 Task: Look for space in Lyudinovo, Russia from 6th June, 2023 to 8th June, 2023 for 2 adults in price range Rs.7000 to Rs.12000. Place can be private room with 1  bedroom having 2 beds and 1 bathroom. Property type can be house, flat, guest house. Amenities needed are: wifi. Booking option can be shelf check-in. Required host language is English.
Action: Mouse moved to (524, 140)
Screenshot: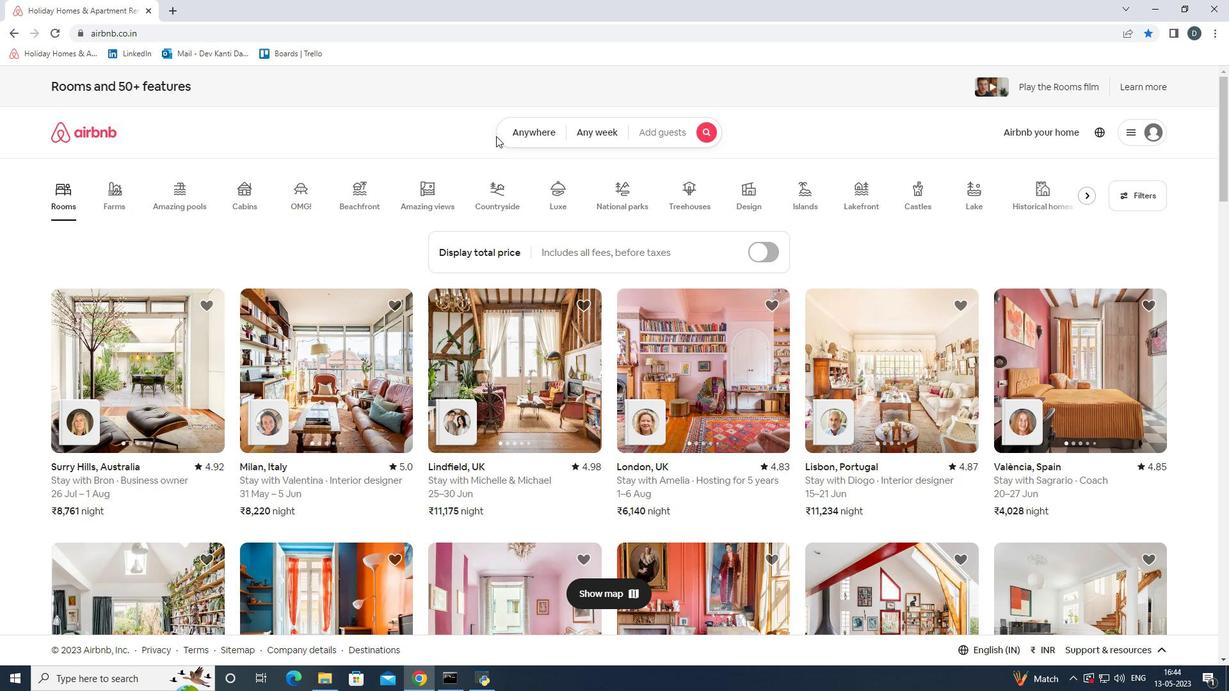 
Action: Mouse pressed left at (524, 140)
Screenshot: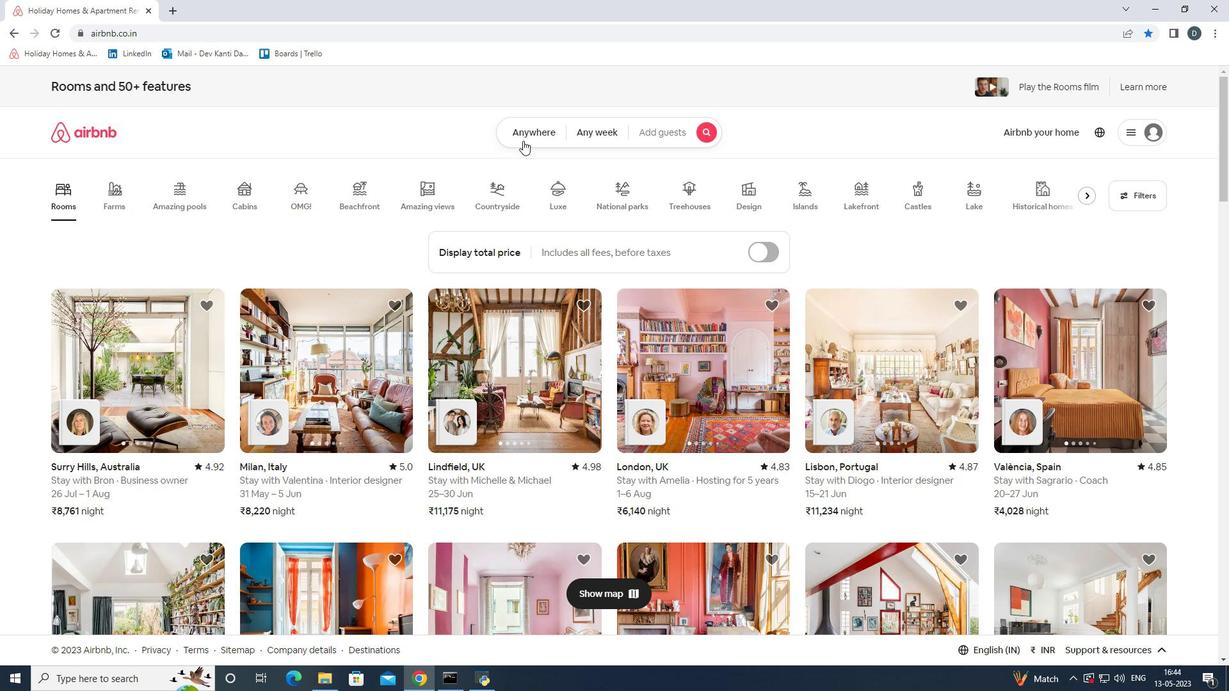 
Action: Mouse moved to (465, 176)
Screenshot: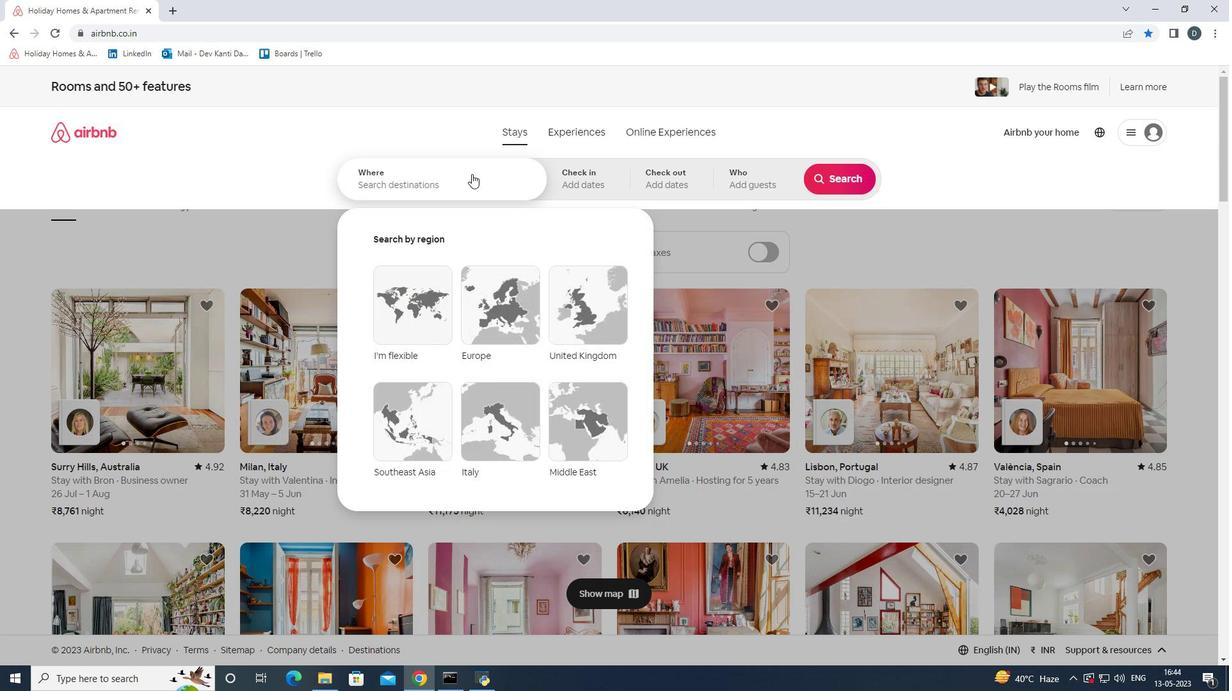 
Action: Mouse pressed left at (465, 176)
Screenshot: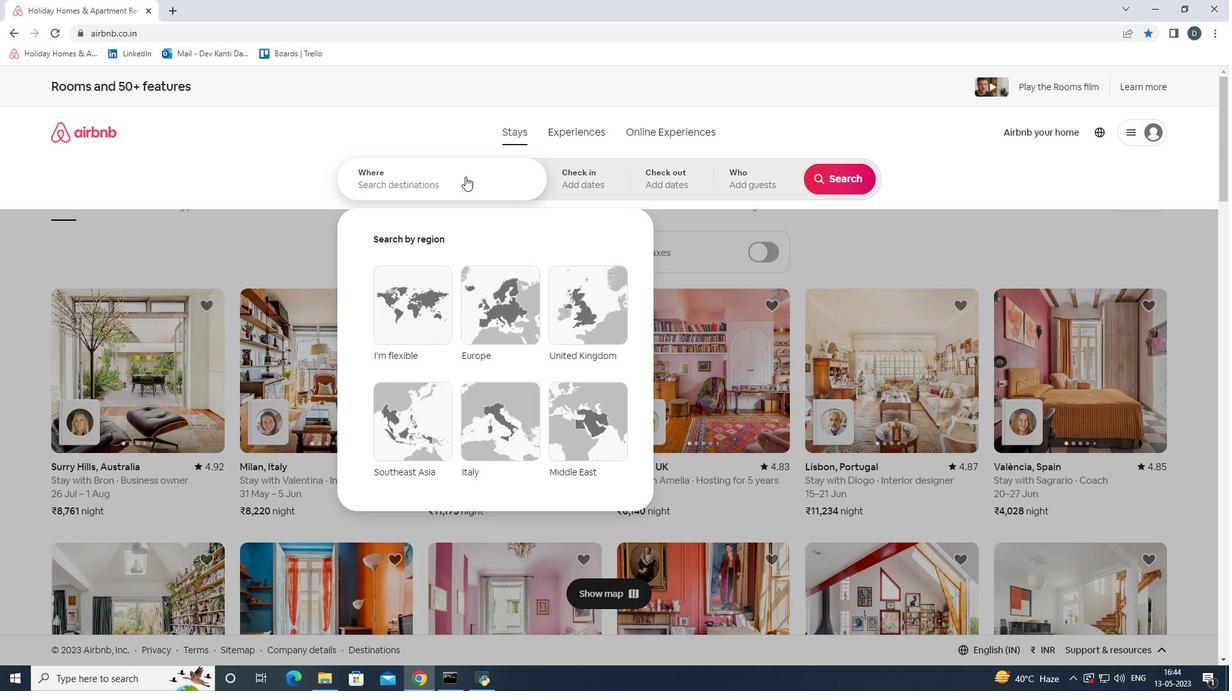 
Action: Key pressed <Key.shift><Key.shift><Key.shift>Lyudinova.<Key.backspace>,<Key.shift>Russia
Screenshot: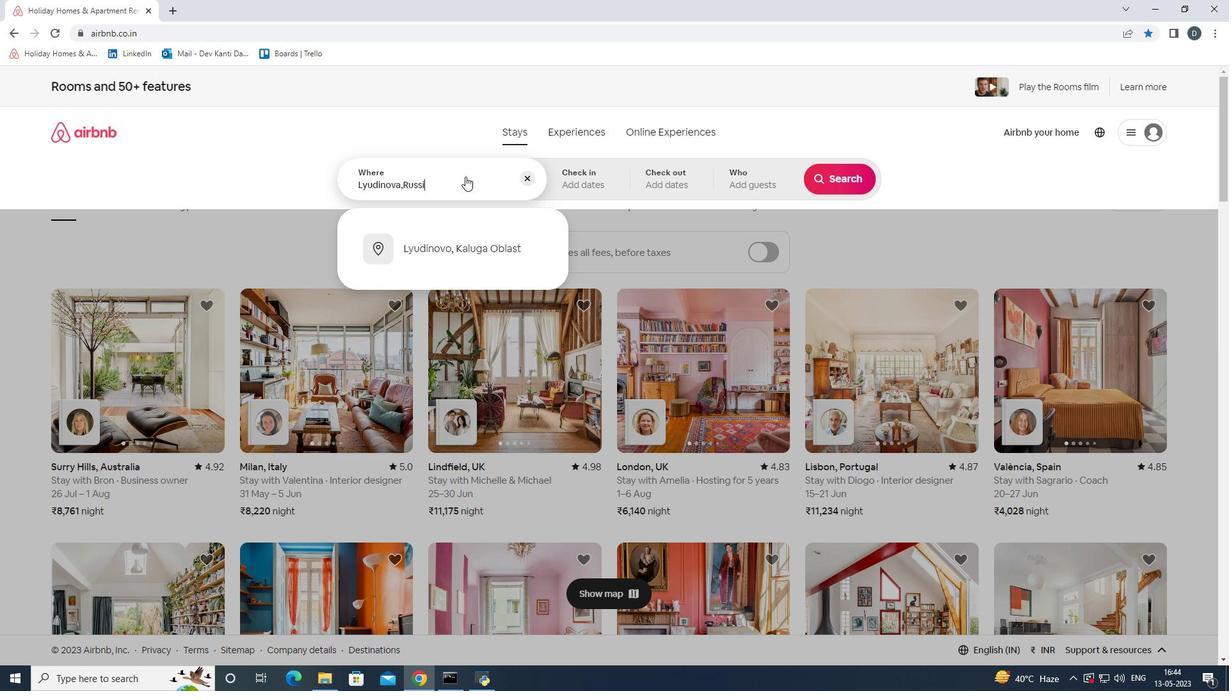 
Action: Mouse moved to (585, 181)
Screenshot: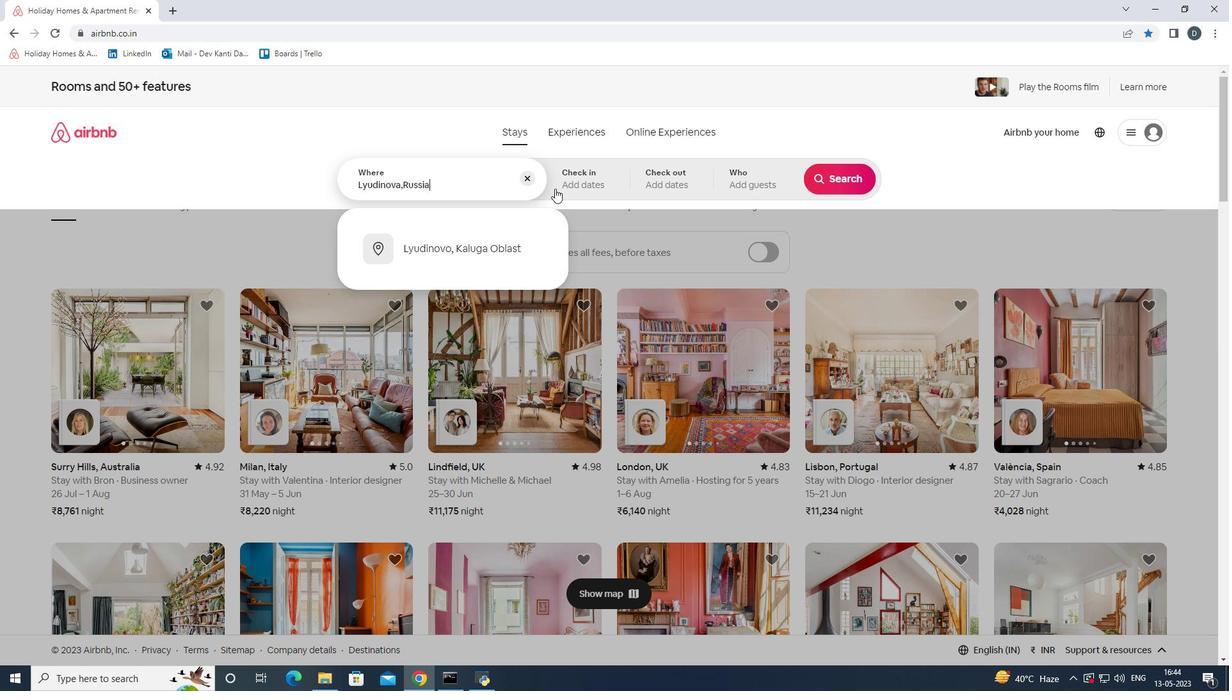 
Action: Mouse pressed left at (585, 181)
Screenshot: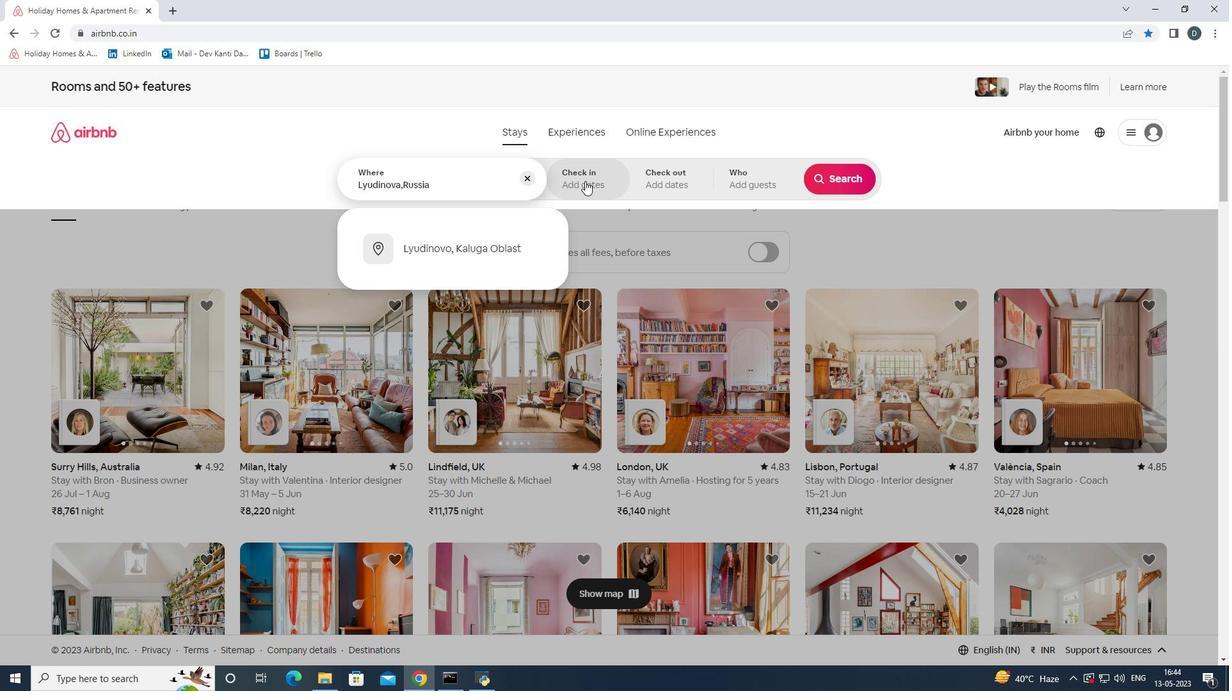
Action: Mouse moved to (712, 367)
Screenshot: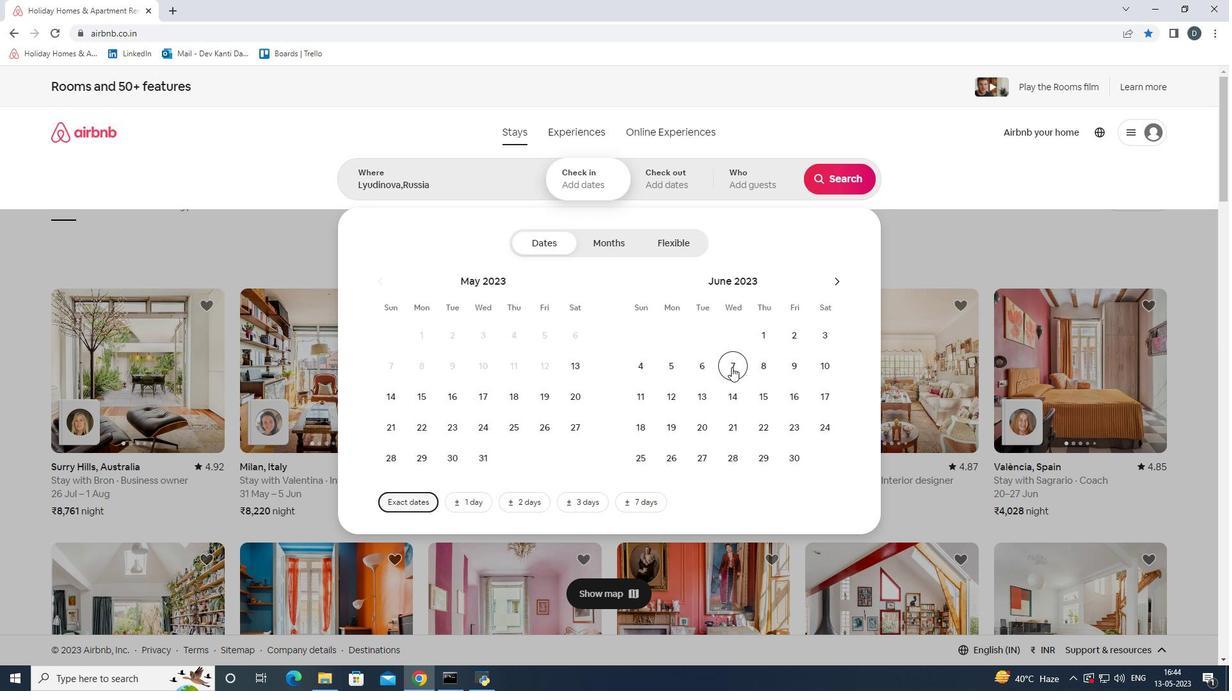 
Action: Mouse pressed left at (712, 367)
Screenshot: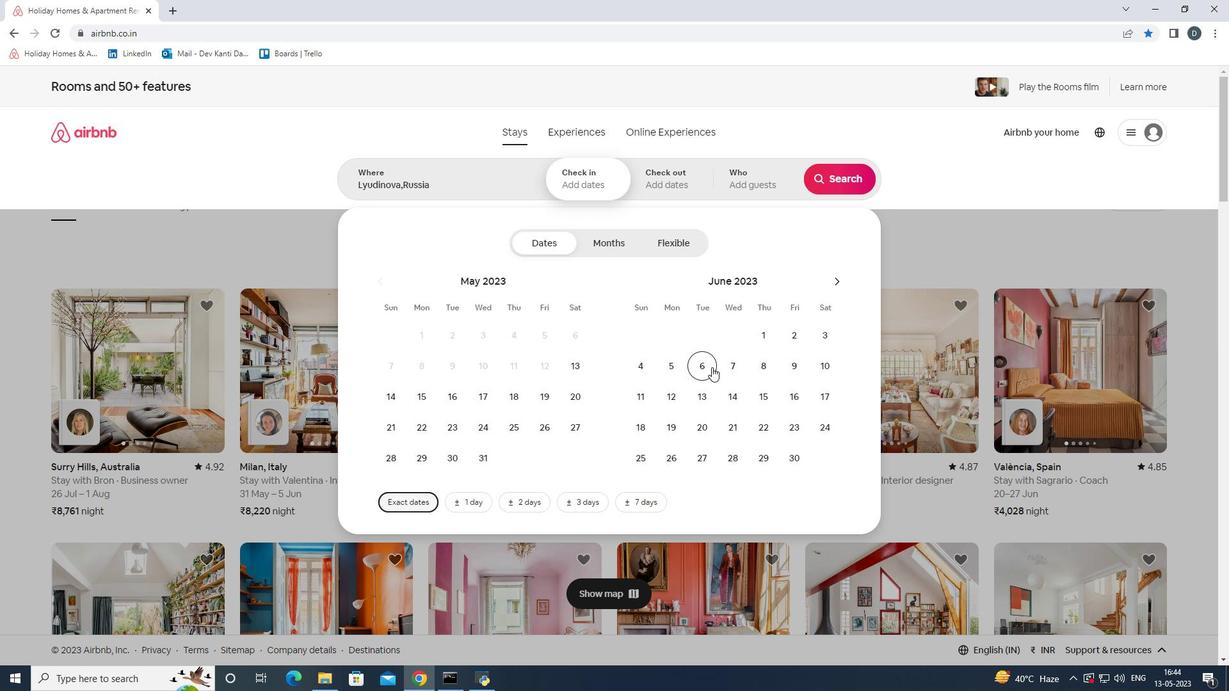 
Action: Mouse moved to (759, 368)
Screenshot: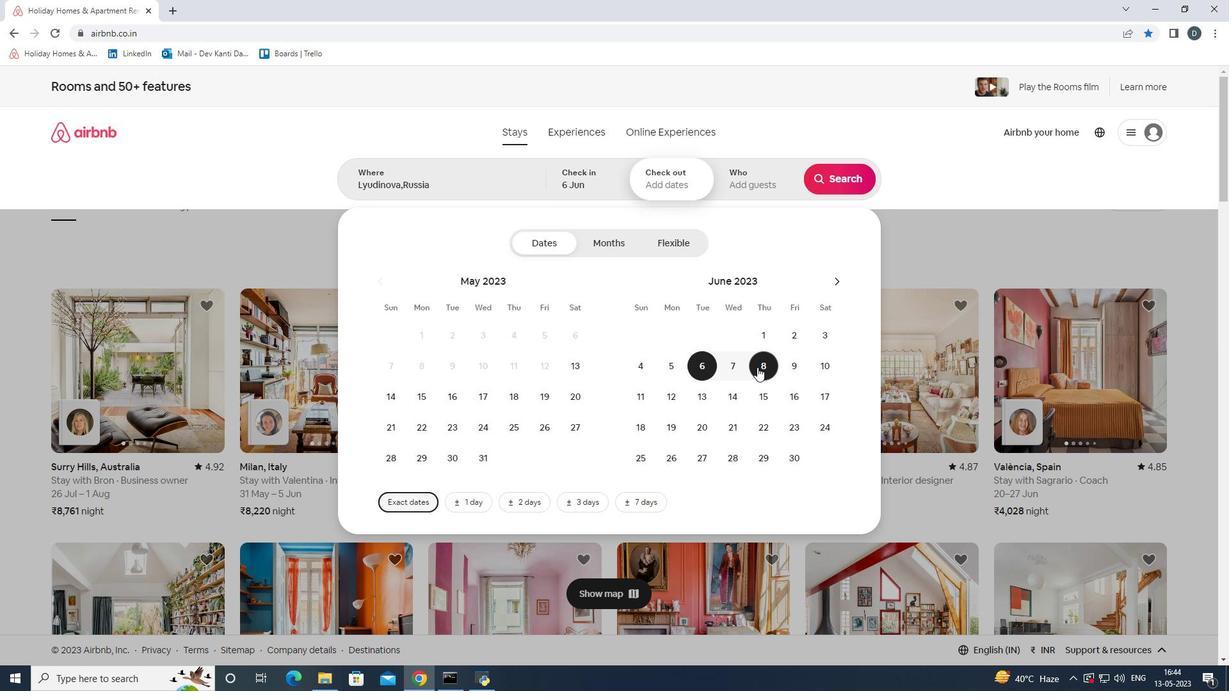 
Action: Mouse pressed left at (759, 368)
Screenshot: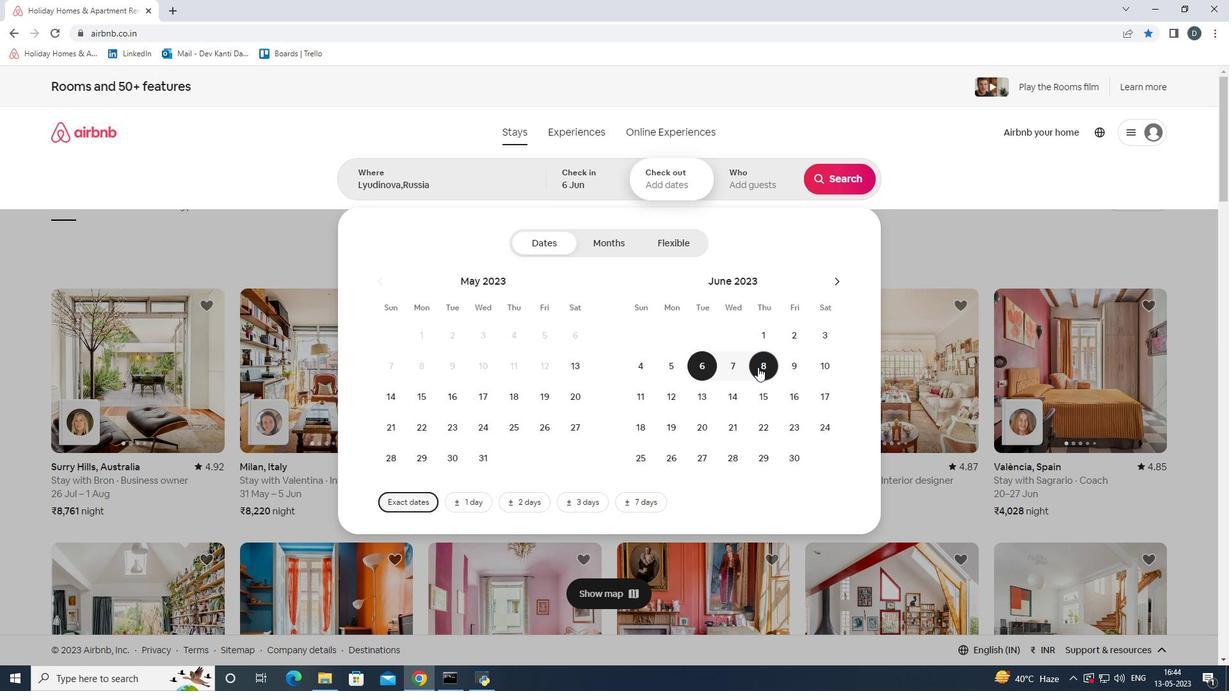 
Action: Mouse moved to (753, 179)
Screenshot: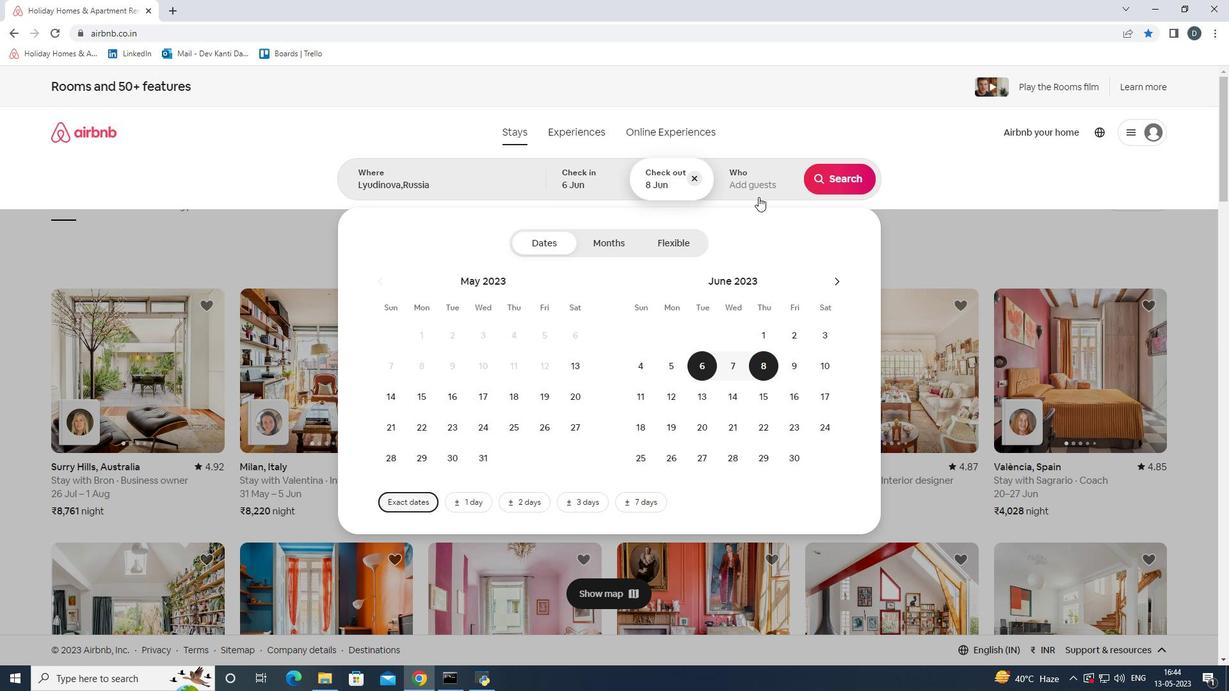 
Action: Mouse pressed left at (753, 179)
Screenshot: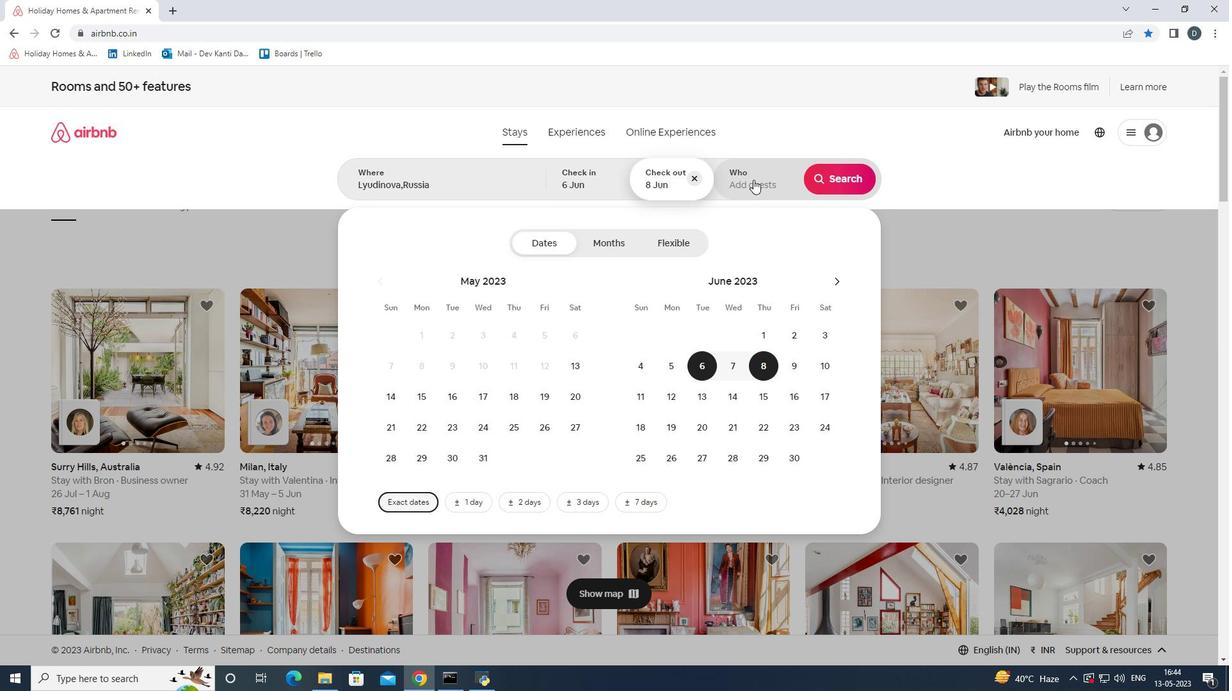 
Action: Mouse moved to (844, 244)
Screenshot: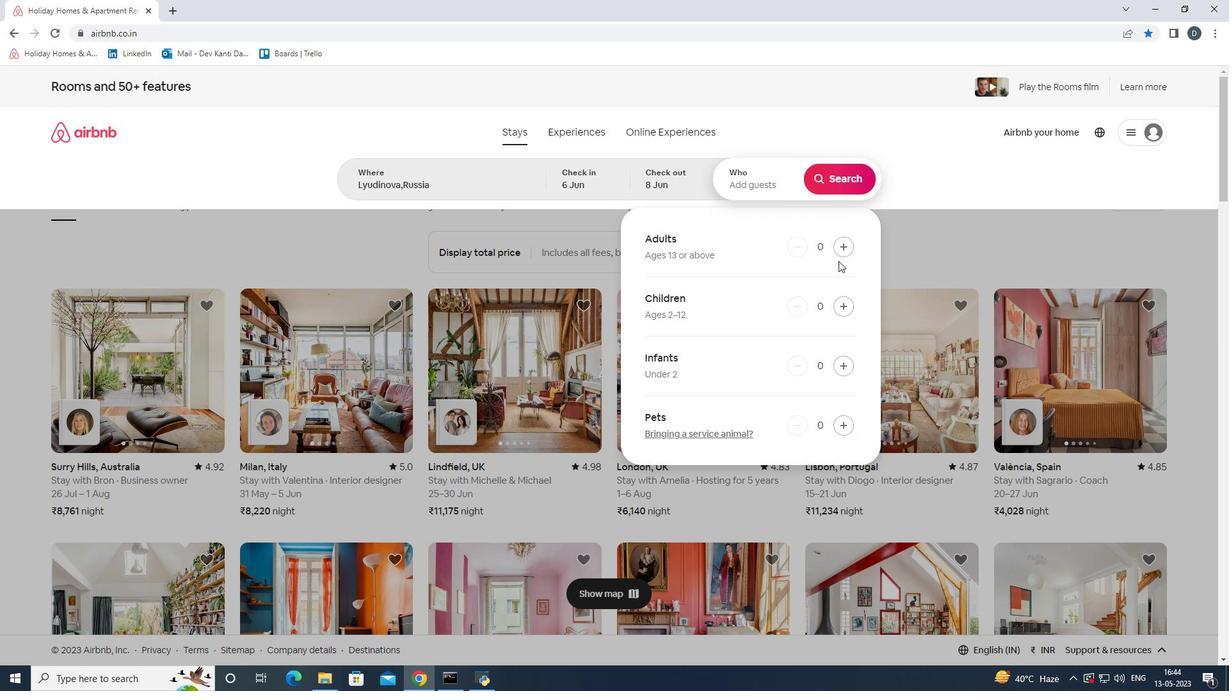 
Action: Mouse pressed left at (844, 244)
Screenshot: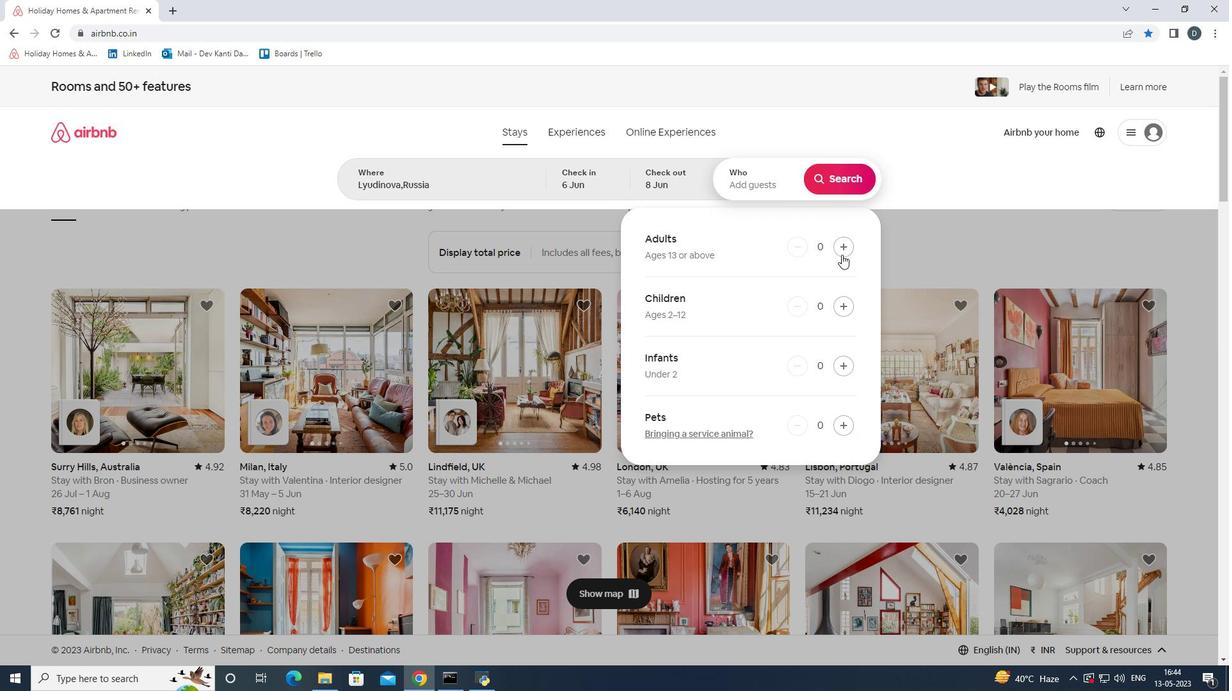 
Action: Mouse pressed left at (844, 244)
Screenshot: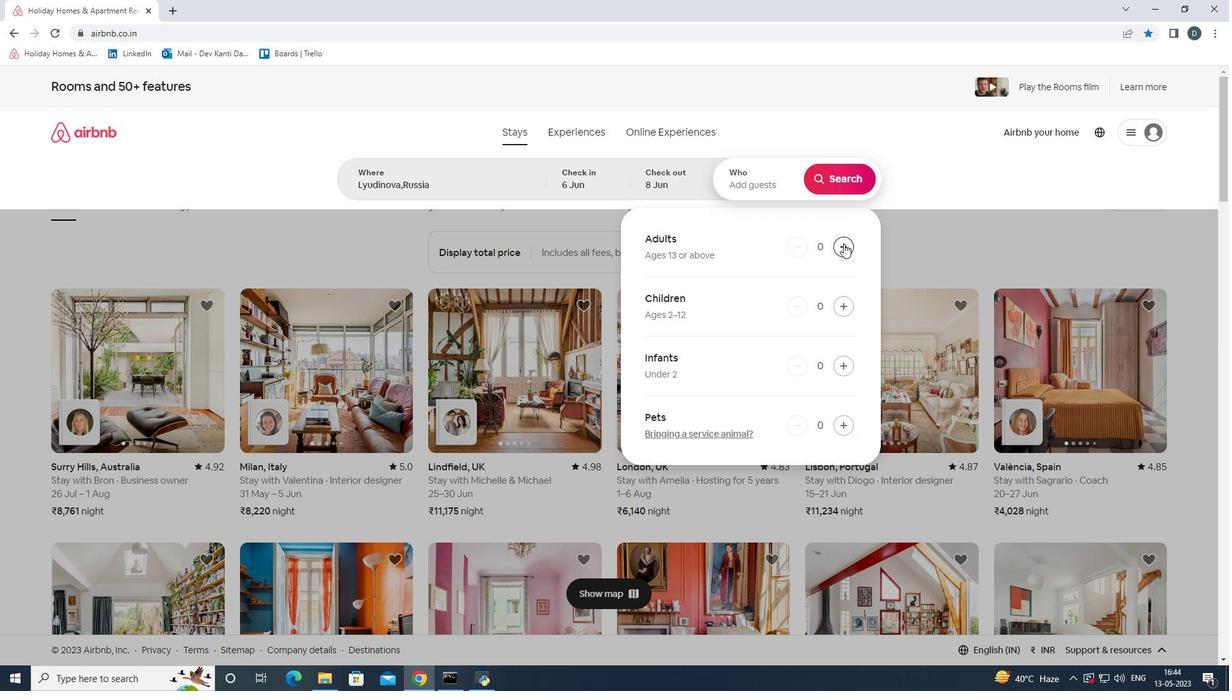
Action: Mouse moved to (849, 188)
Screenshot: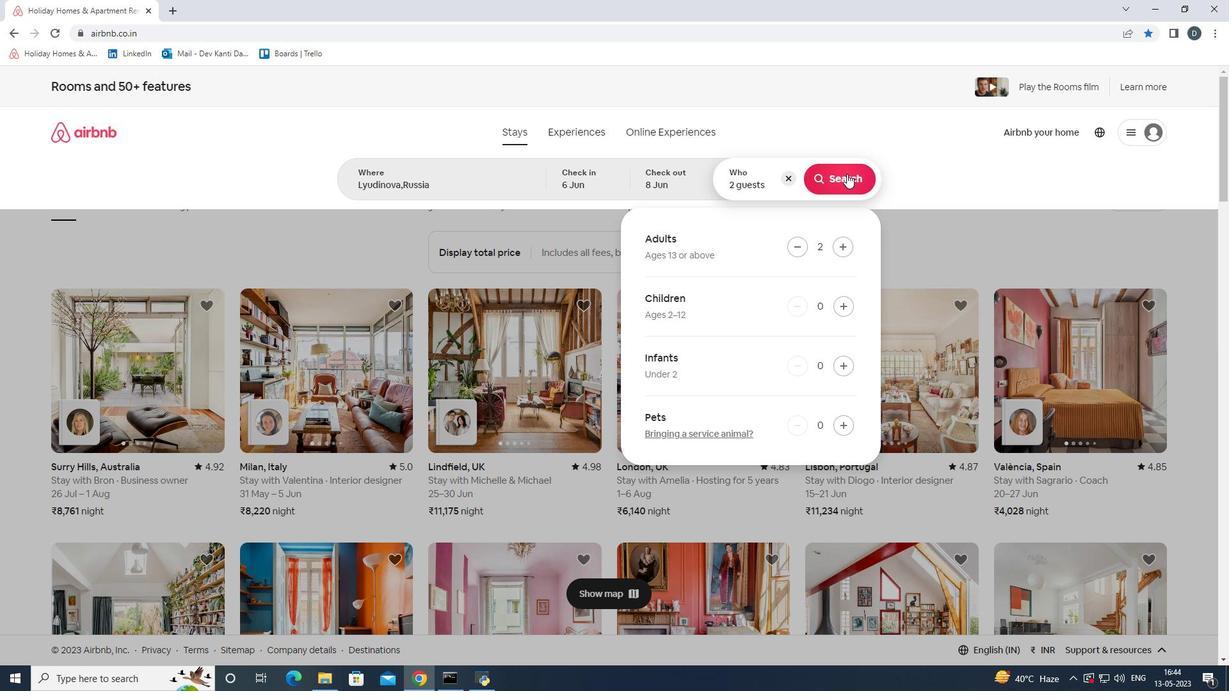 
Action: Mouse pressed left at (849, 188)
Screenshot: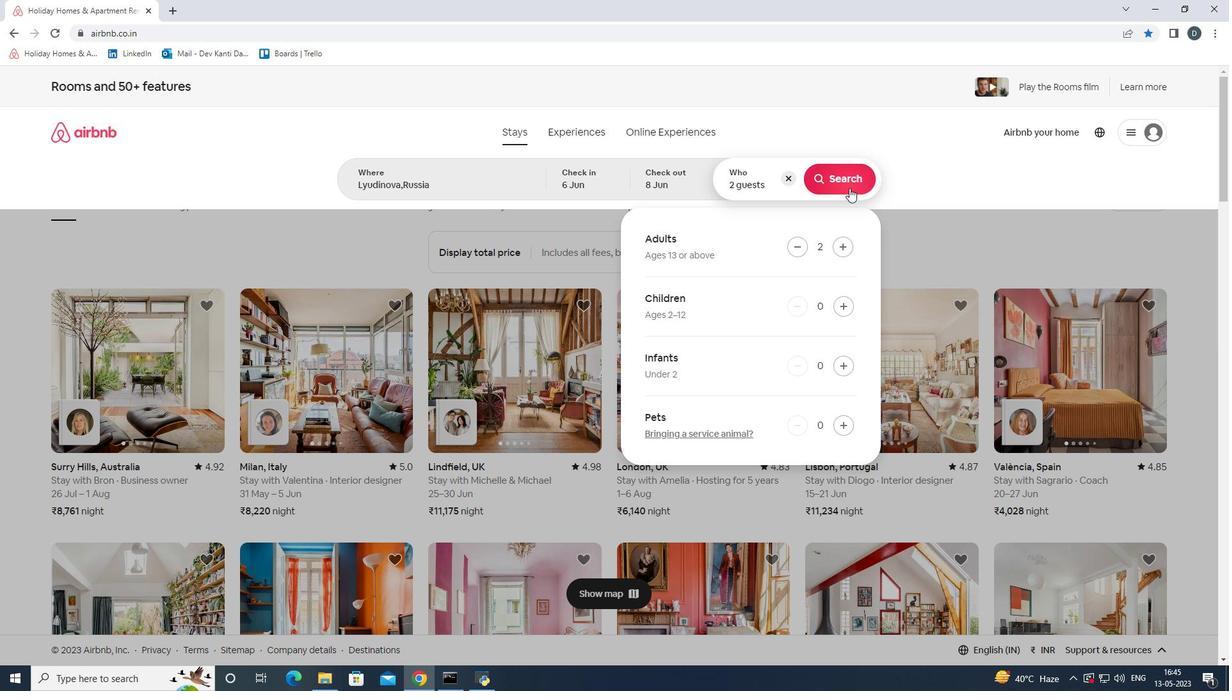 
Action: Mouse moved to (1184, 142)
Screenshot: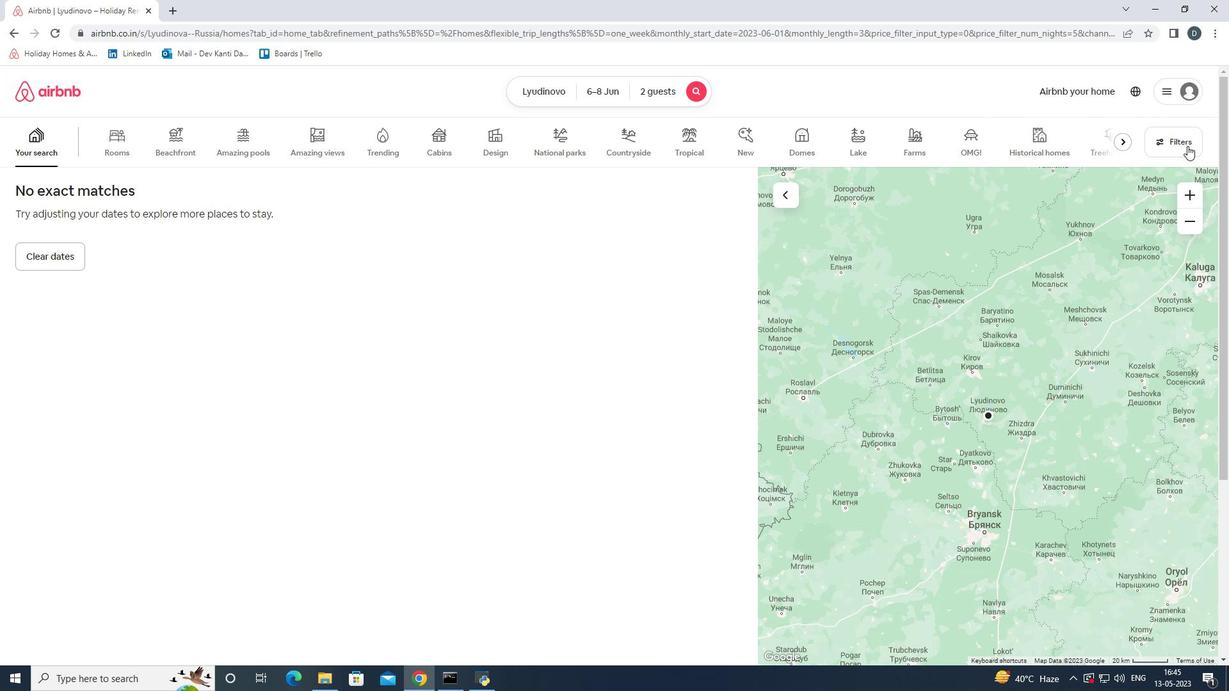 
Action: Mouse pressed left at (1184, 142)
Screenshot: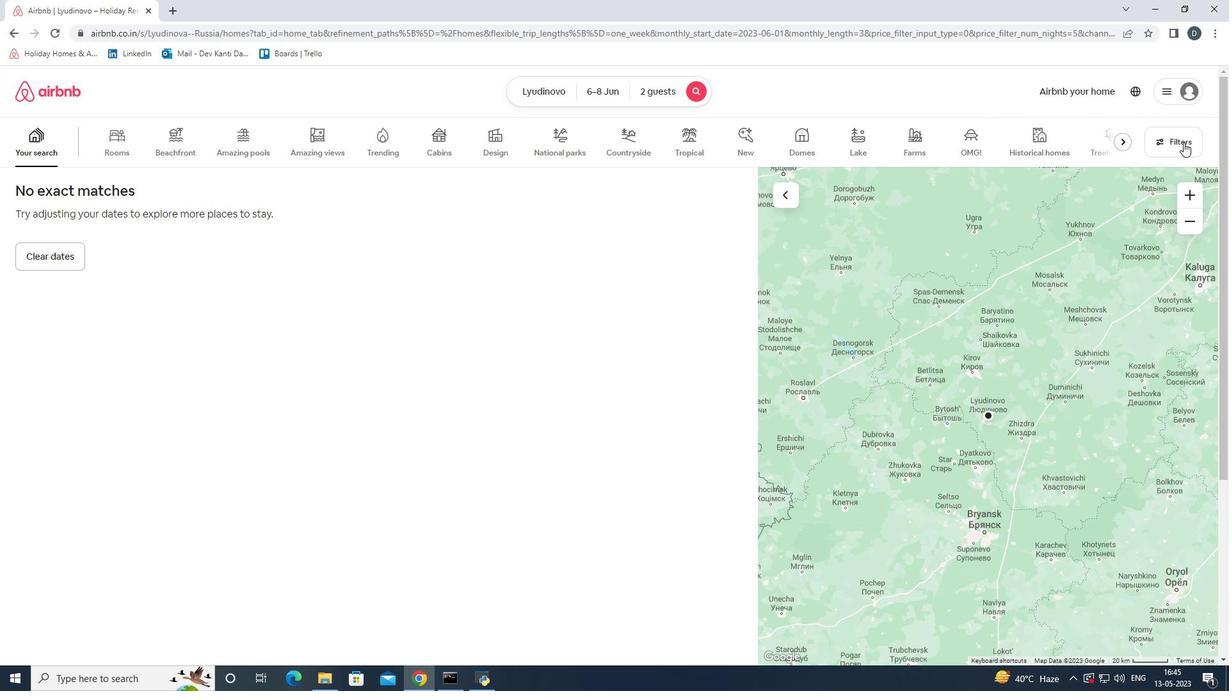 
Action: Mouse moved to (454, 222)
Screenshot: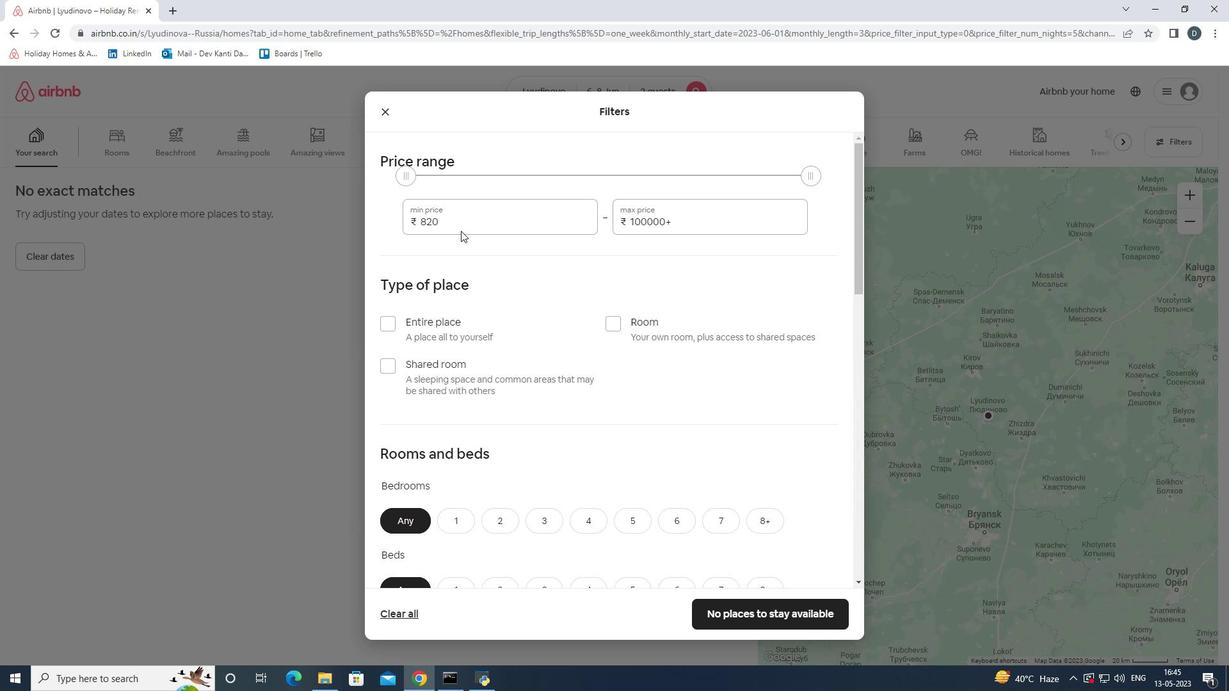 
Action: Mouse pressed left at (454, 222)
Screenshot: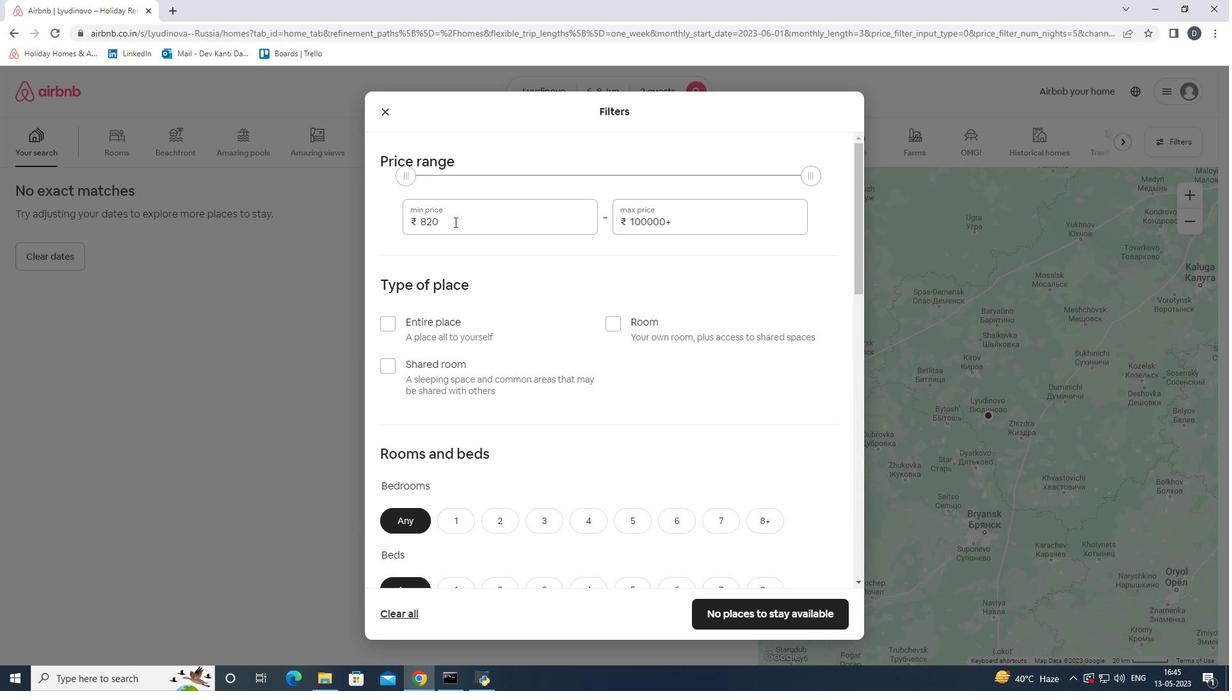 
Action: Mouse moved to (390, 219)
Screenshot: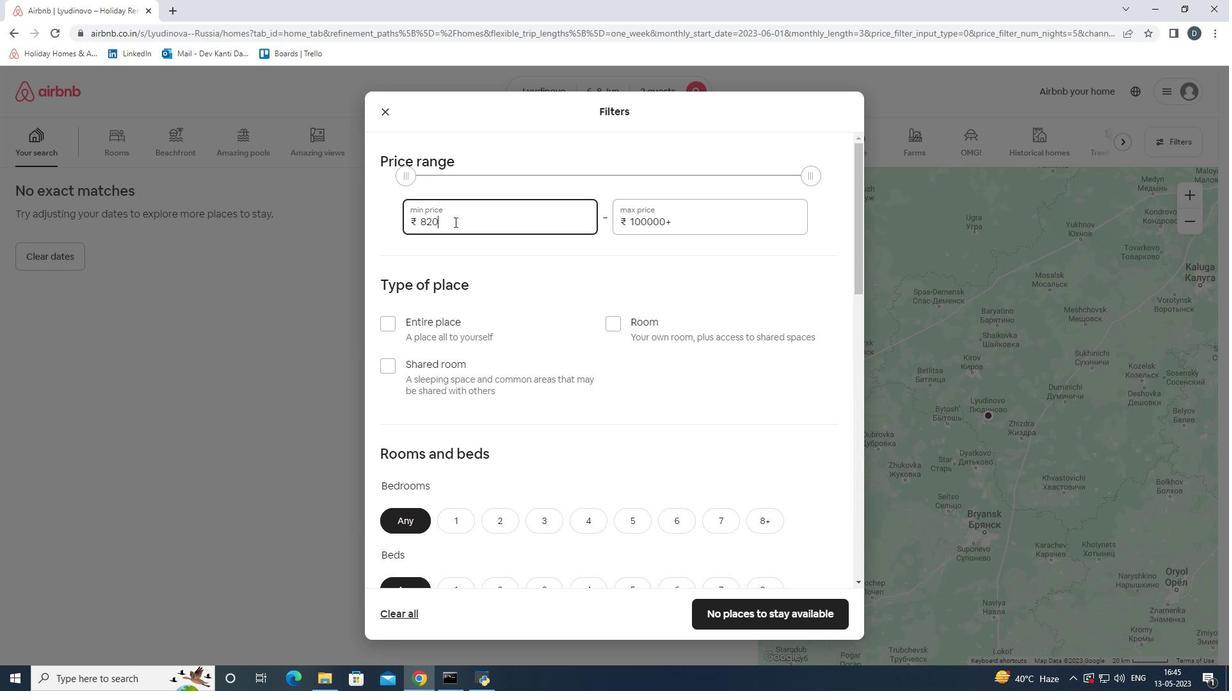 
Action: Key pressed 7000
Screenshot: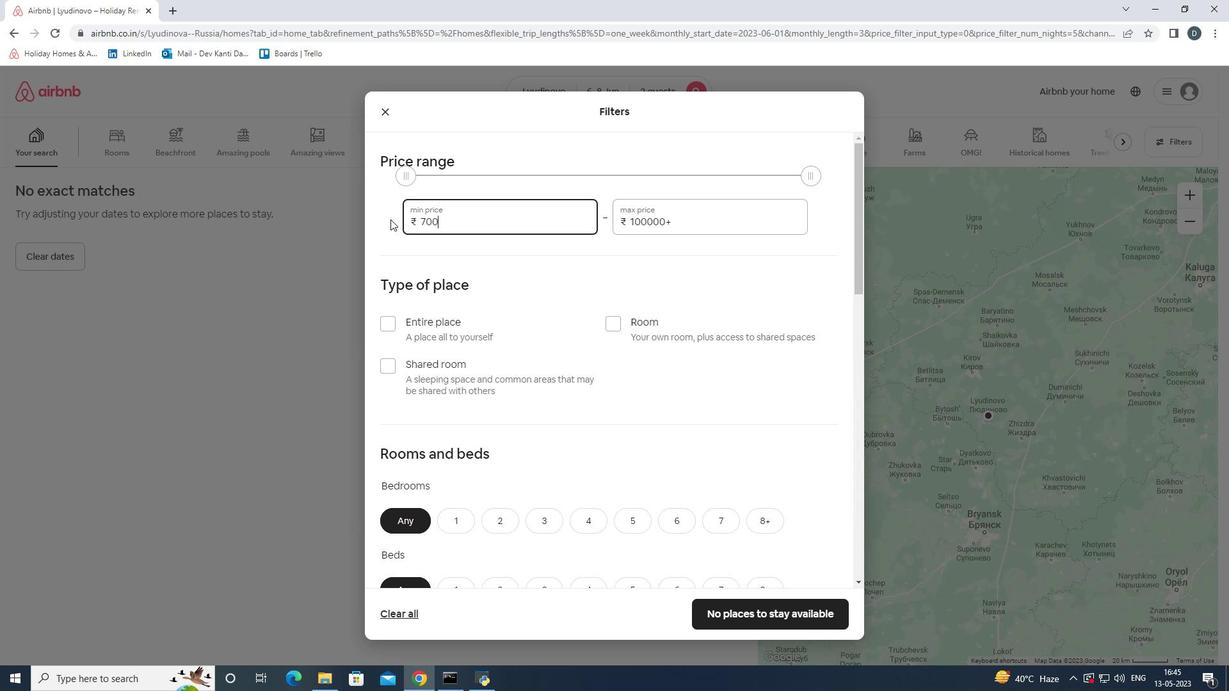 
Action: Mouse moved to (684, 216)
Screenshot: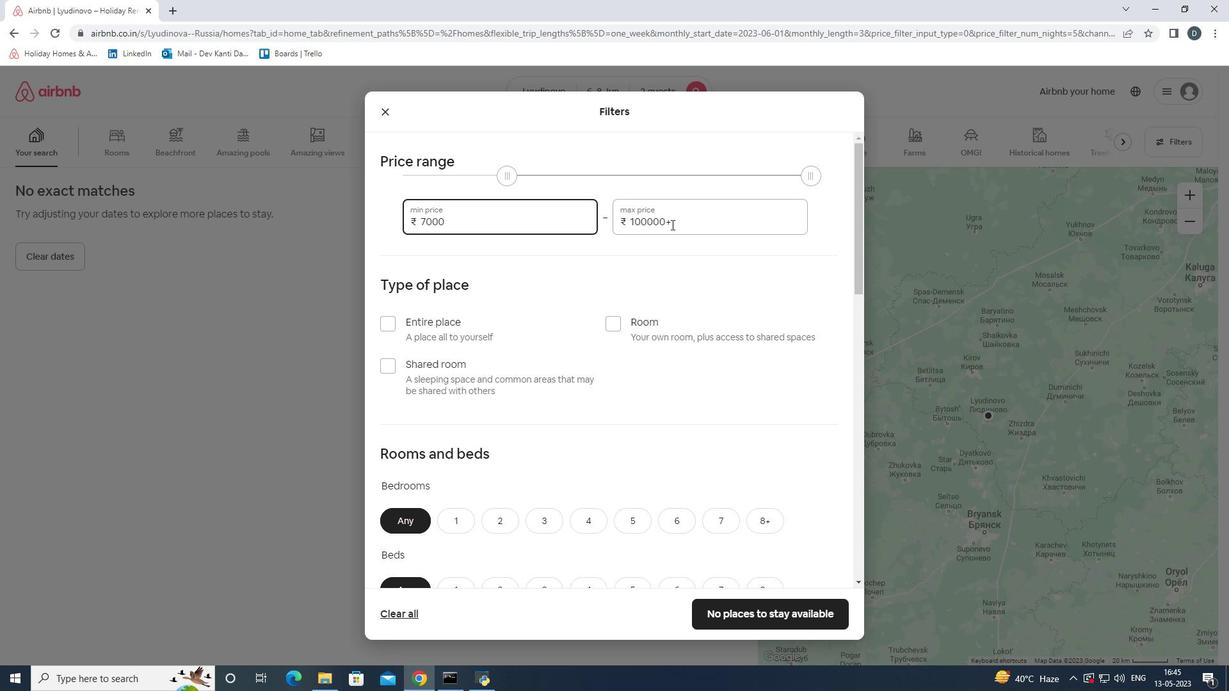 
Action: Mouse pressed left at (684, 216)
Screenshot: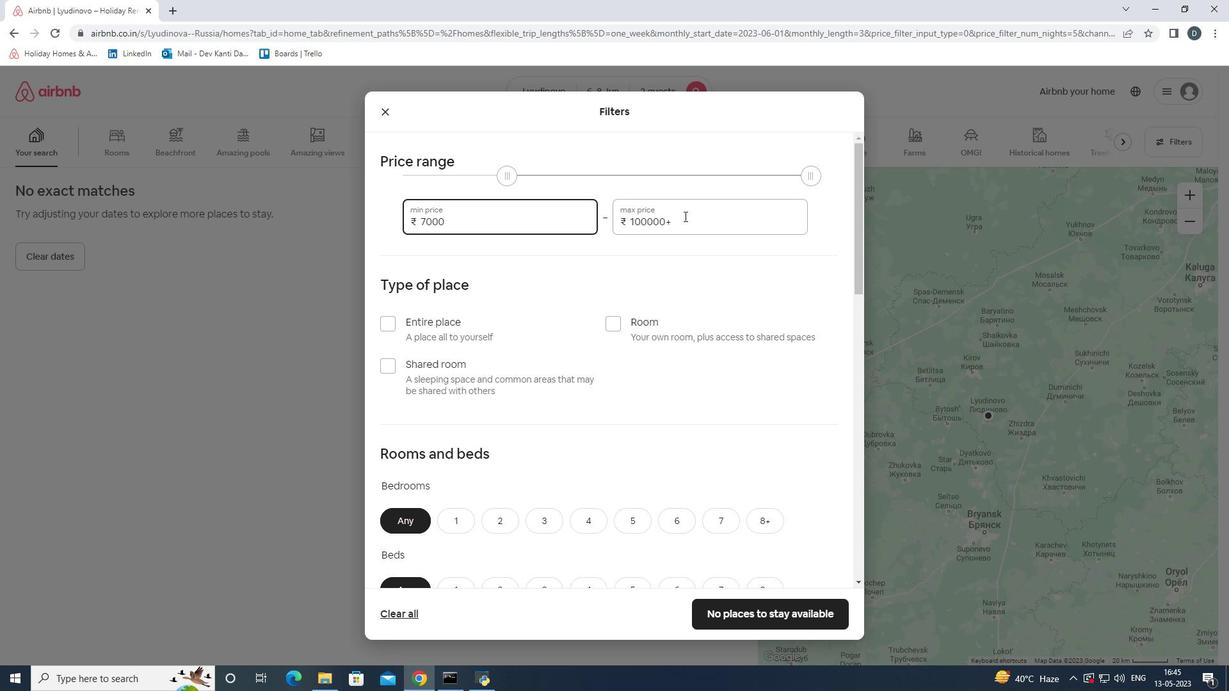 
Action: Mouse moved to (608, 223)
Screenshot: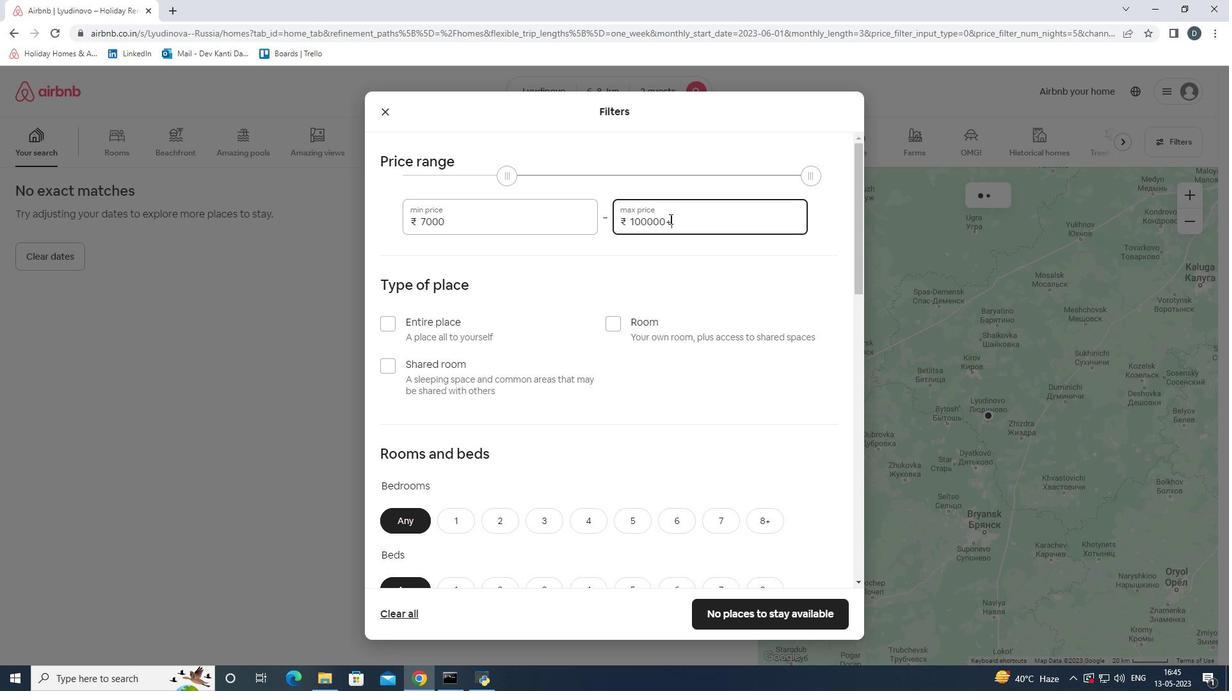 
Action: Key pressed 12000
Screenshot: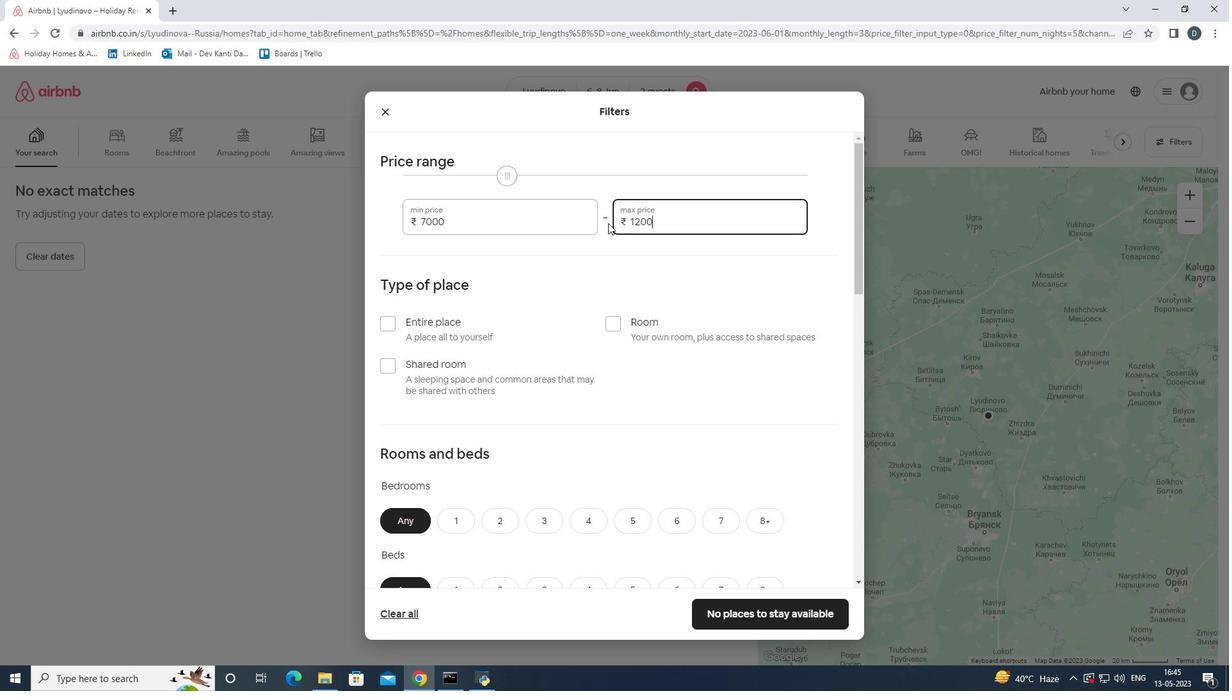 
Action: Mouse moved to (514, 350)
Screenshot: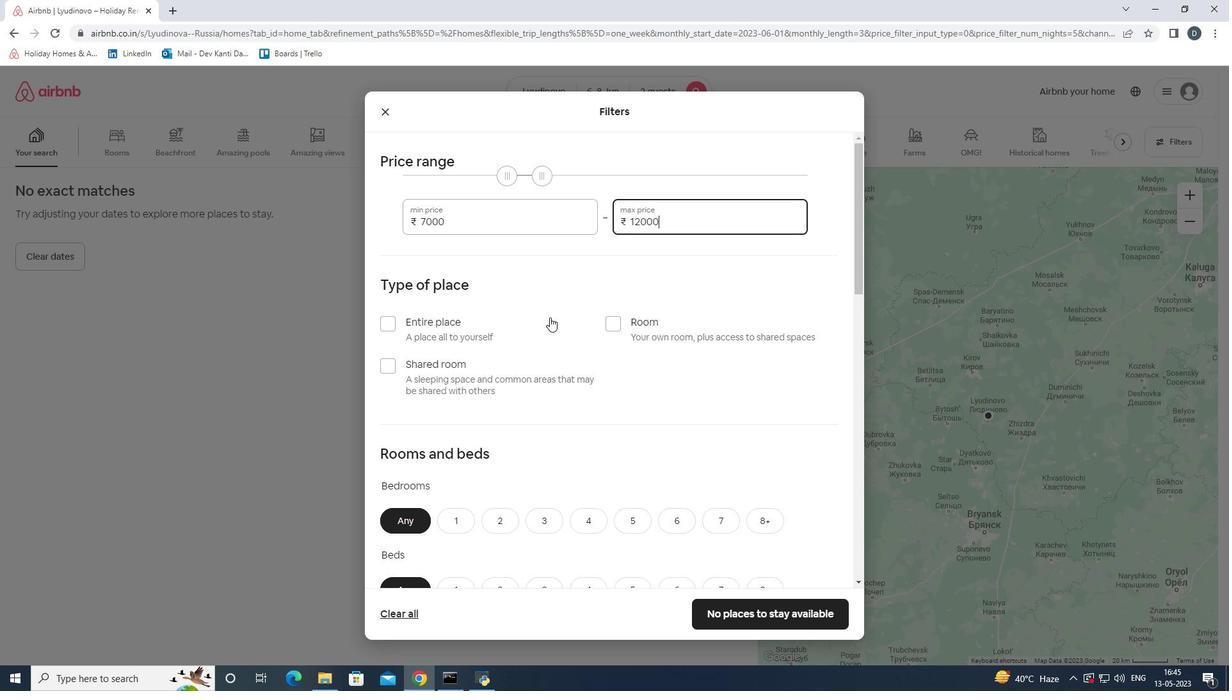 
Action: Mouse scrolled (514, 349) with delta (0, 0)
Screenshot: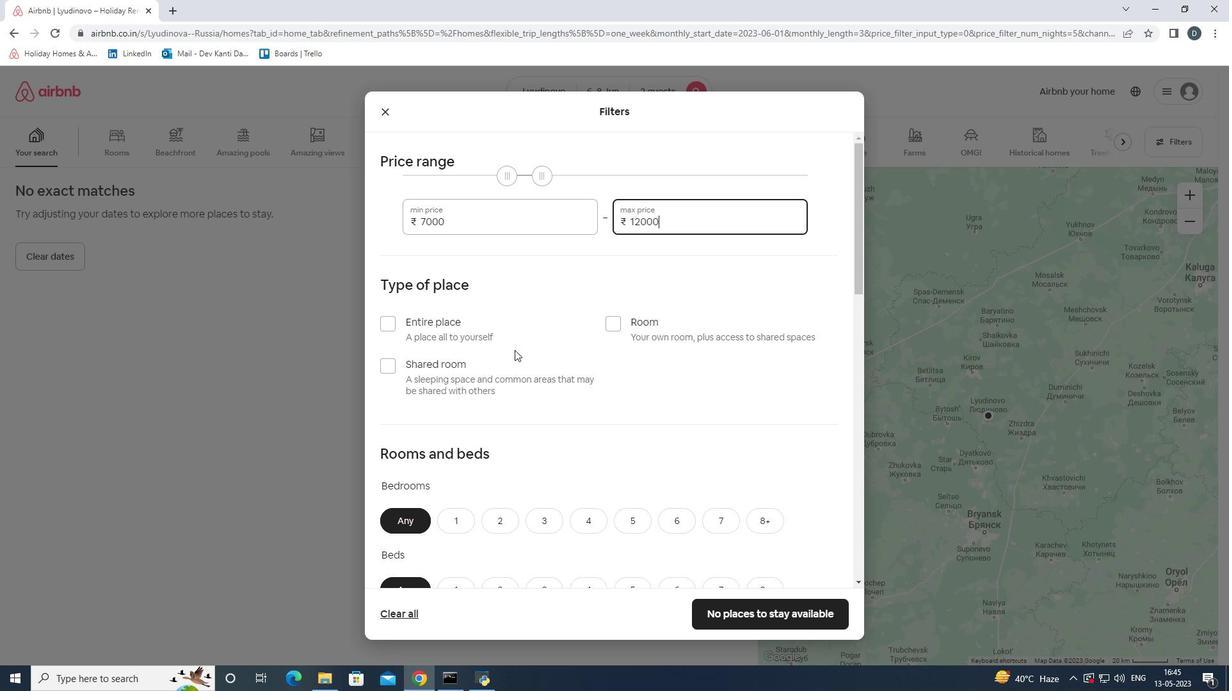 
Action: Mouse scrolled (514, 349) with delta (0, 0)
Screenshot: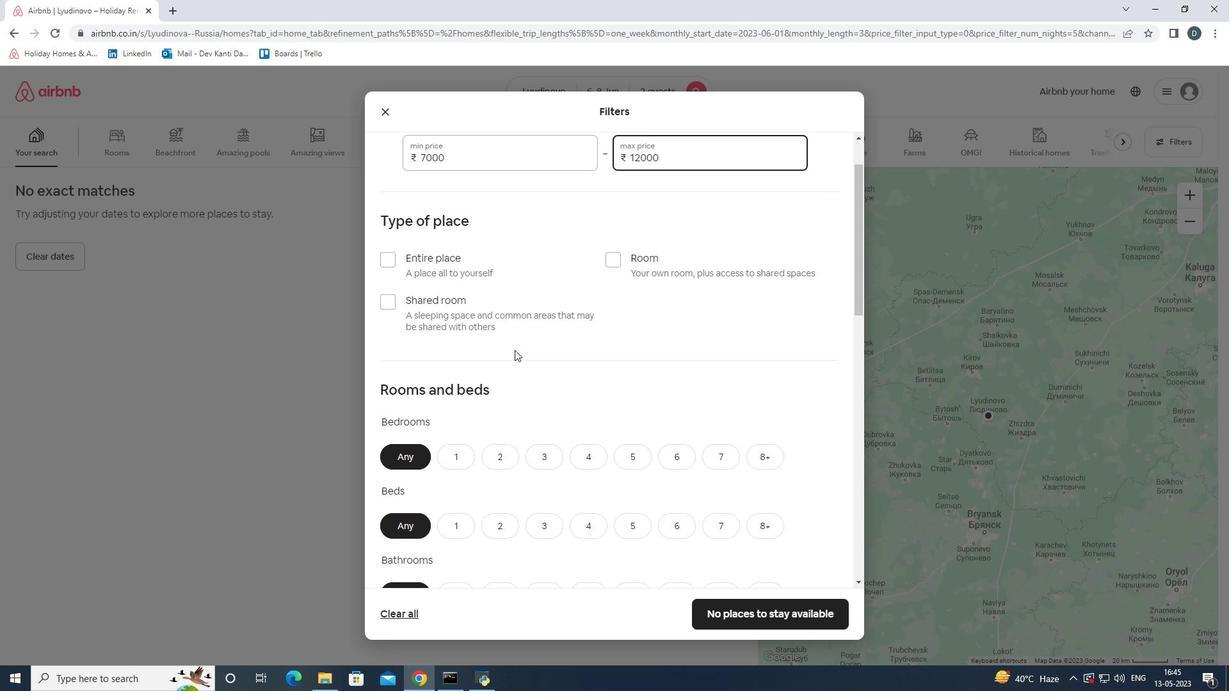 
Action: Mouse scrolled (514, 349) with delta (0, 0)
Screenshot: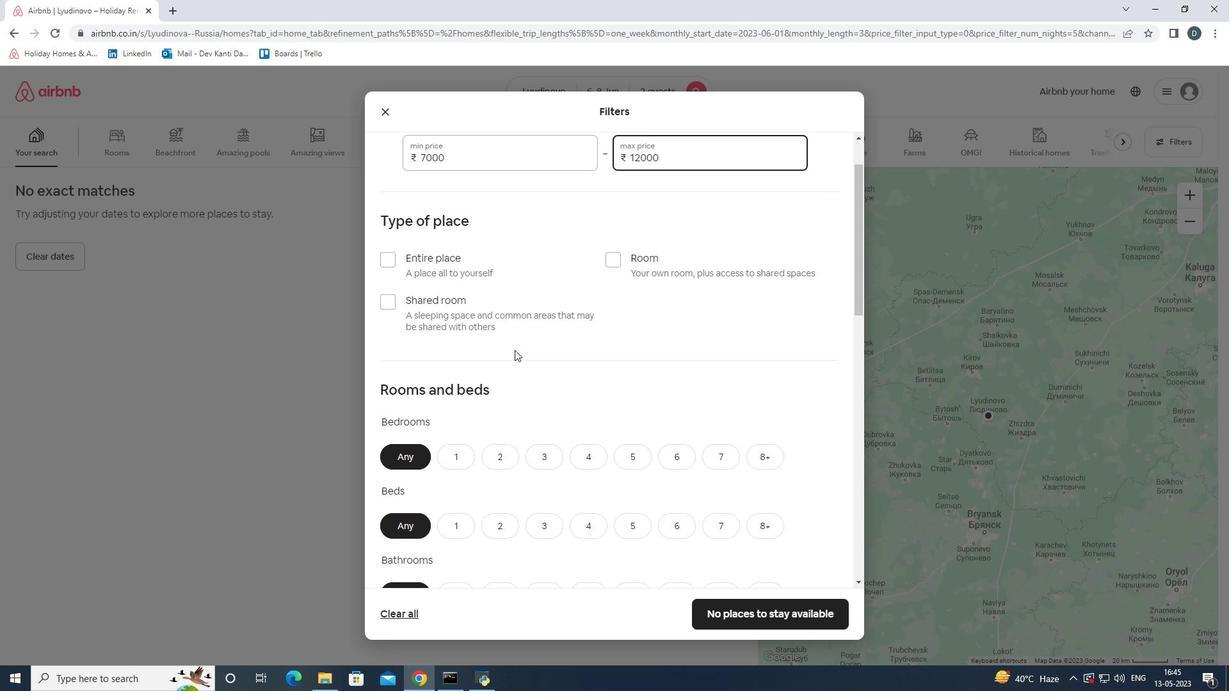 
Action: Mouse moved to (461, 338)
Screenshot: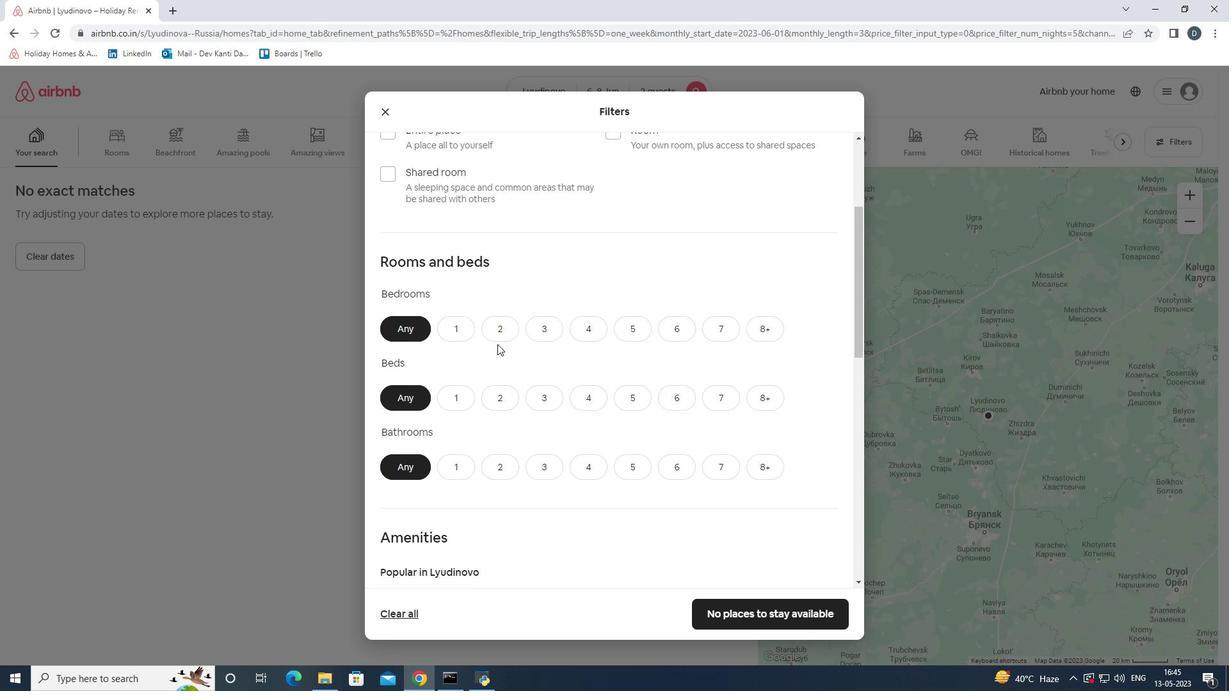 
Action: Mouse pressed left at (461, 338)
Screenshot: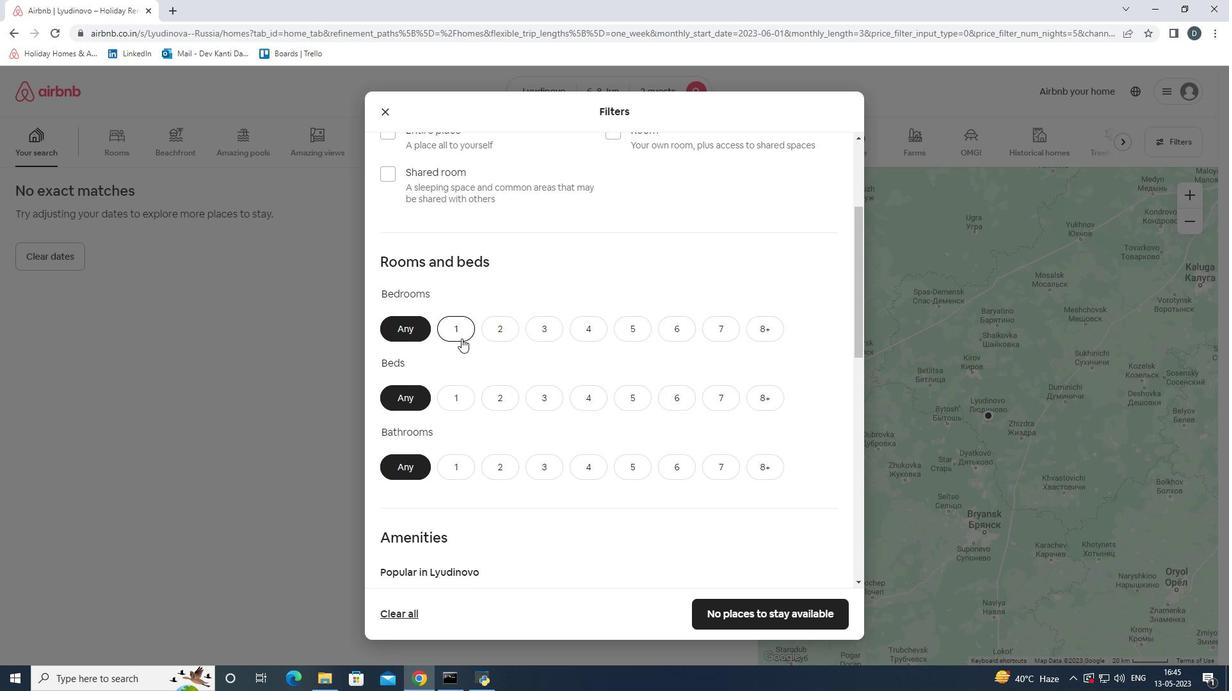 
Action: Mouse moved to (502, 404)
Screenshot: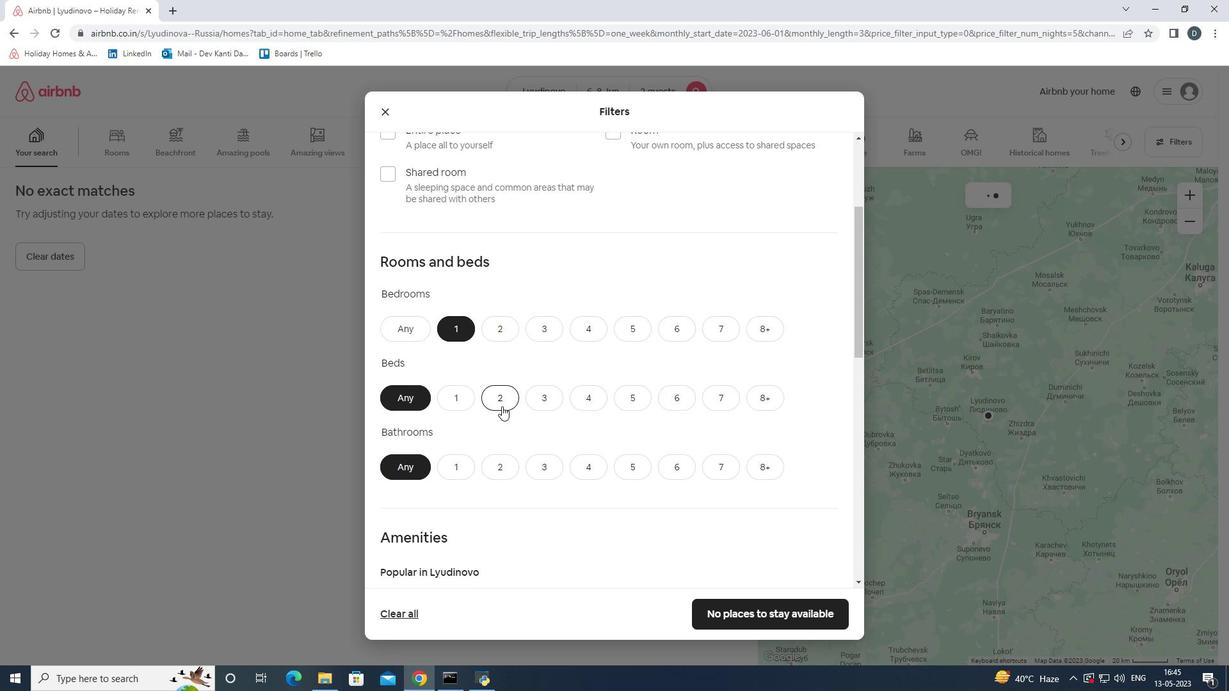 
Action: Mouse pressed left at (502, 404)
Screenshot: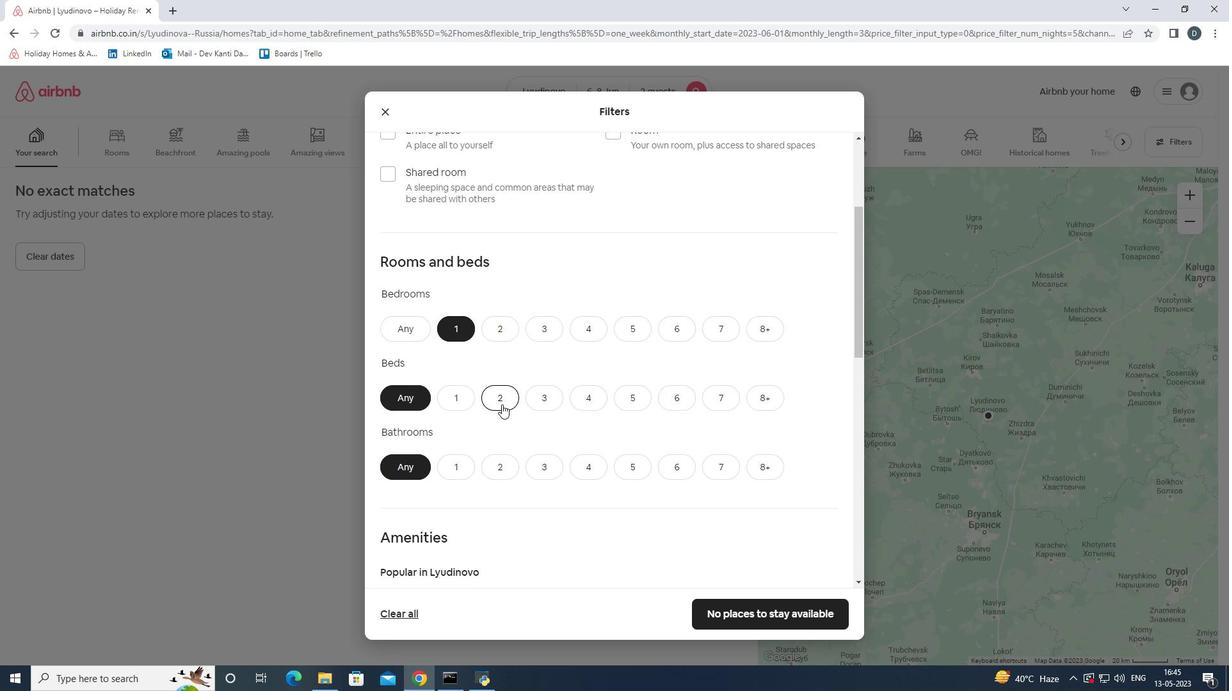 
Action: Mouse moved to (447, 468)
Screenshot: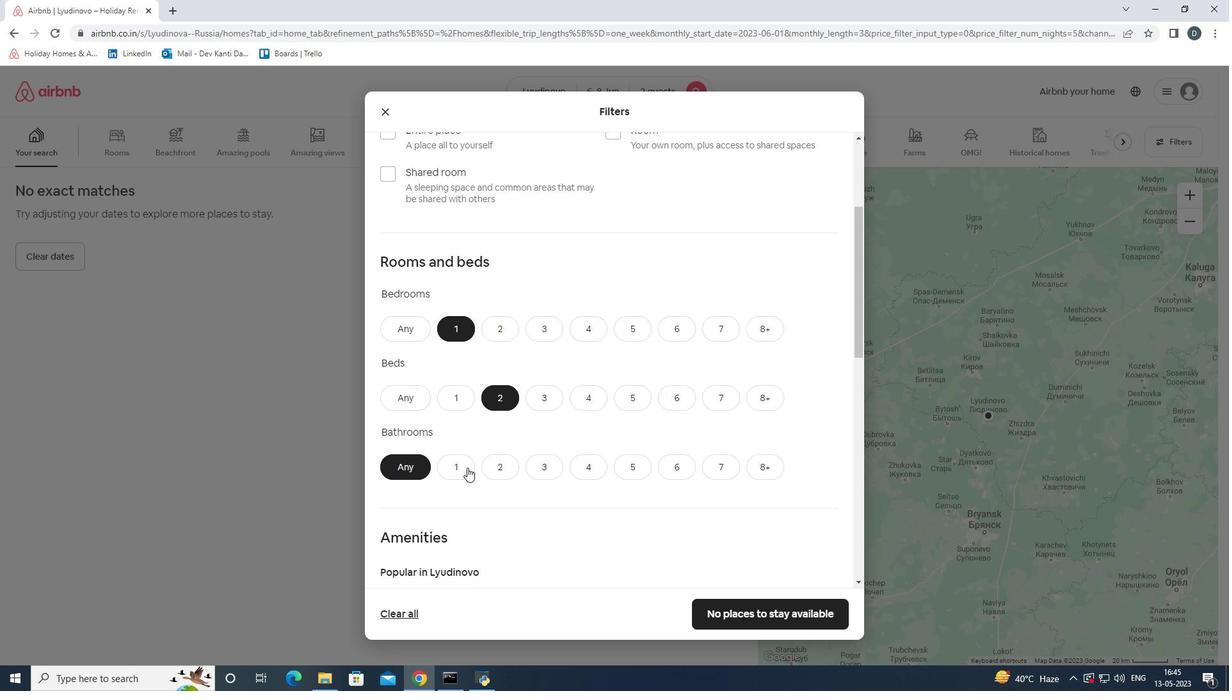 
Action: Mouse pressed left at (447, 468)
Screenshot: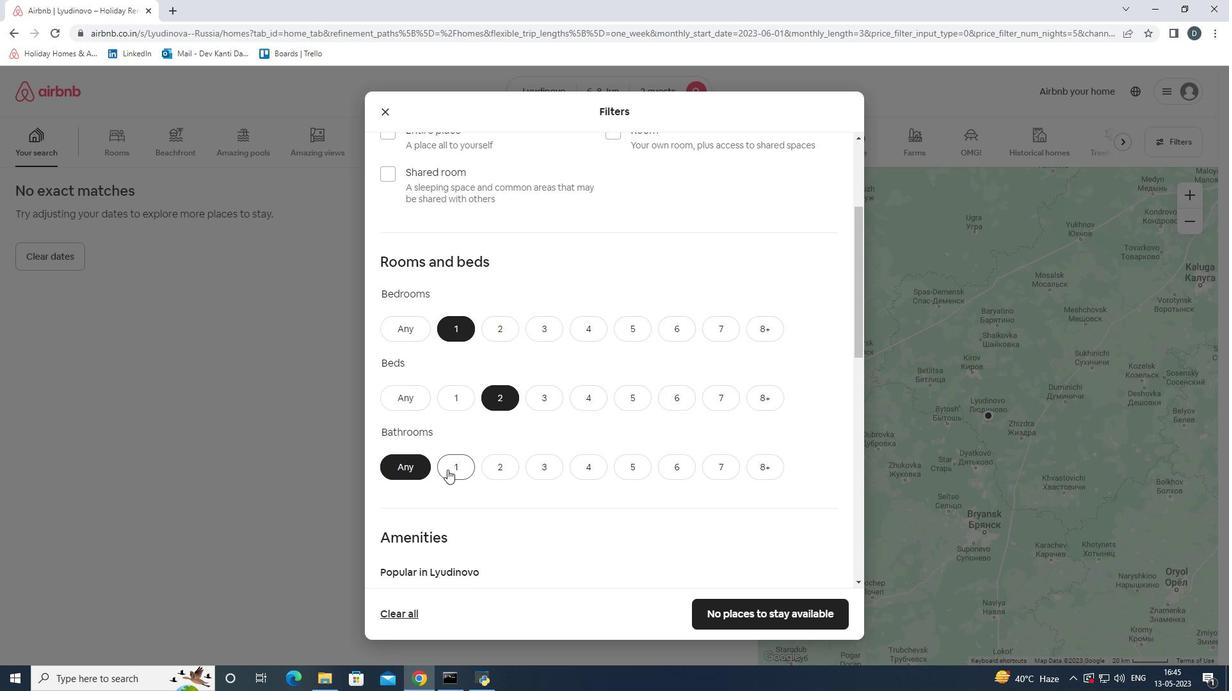 
Action: Mouse moved to (583, 412)
Screenshot: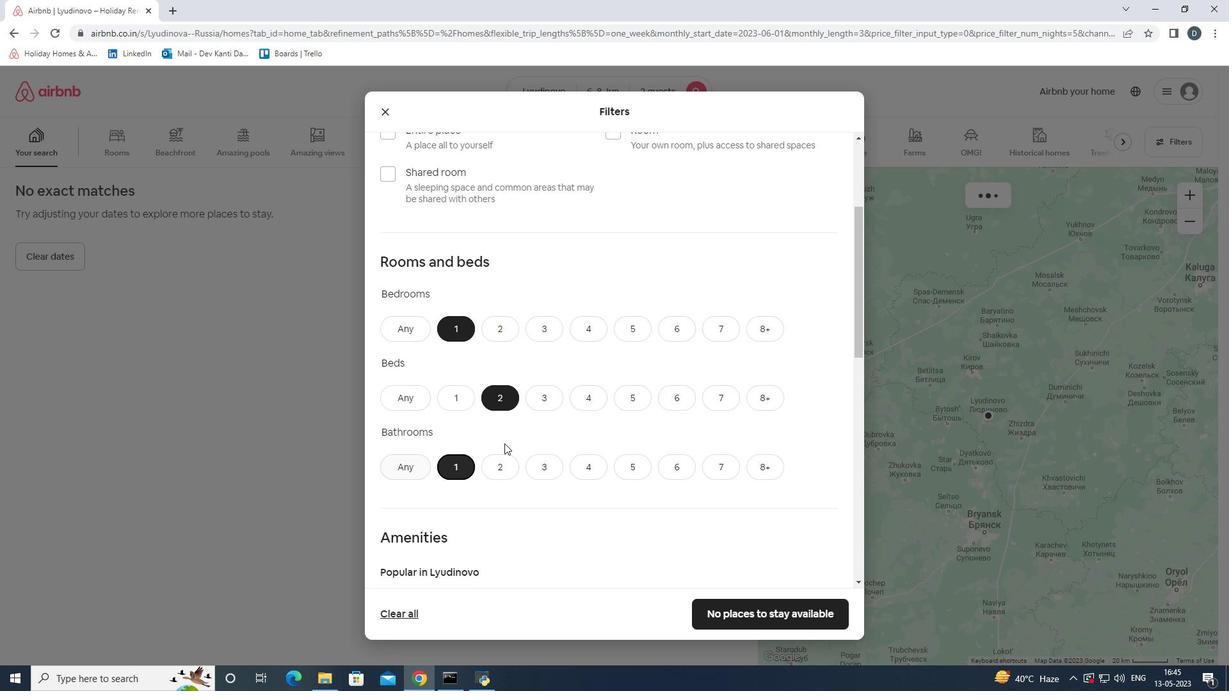 
Action: Mouse scrolled (583, 411) with delta (0, 0)
Screenshot: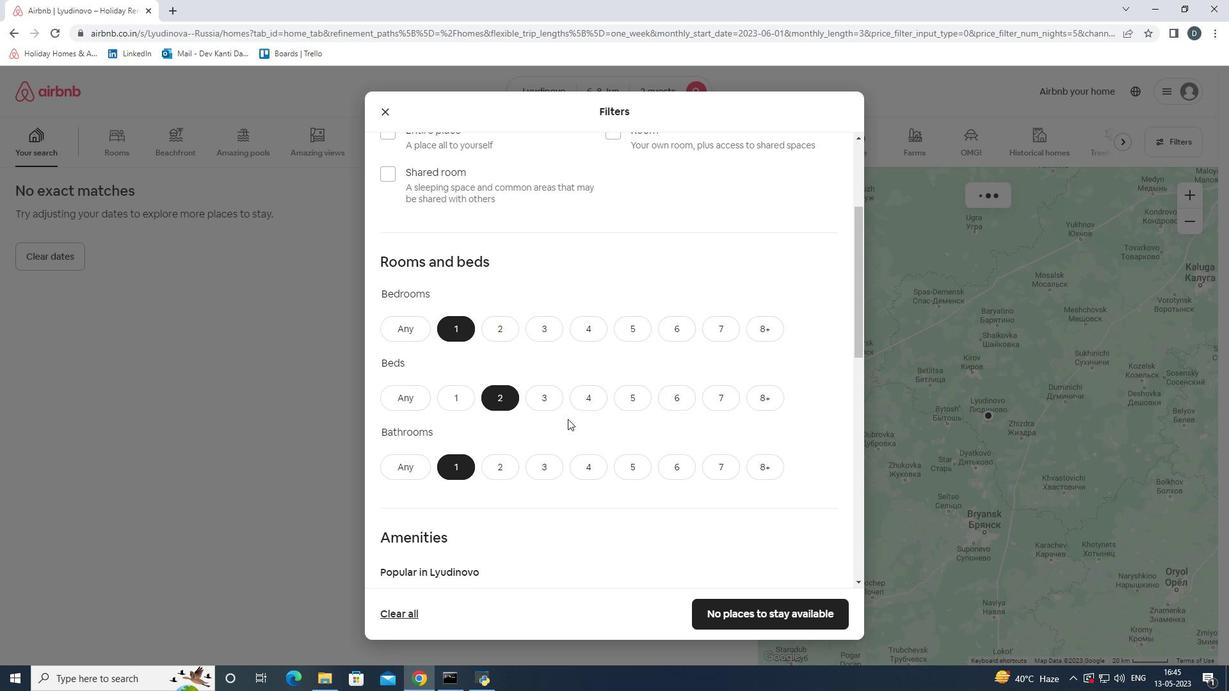 
Action: Mouse scrolled (583, 411) with delta (0, 0)
Screenshot: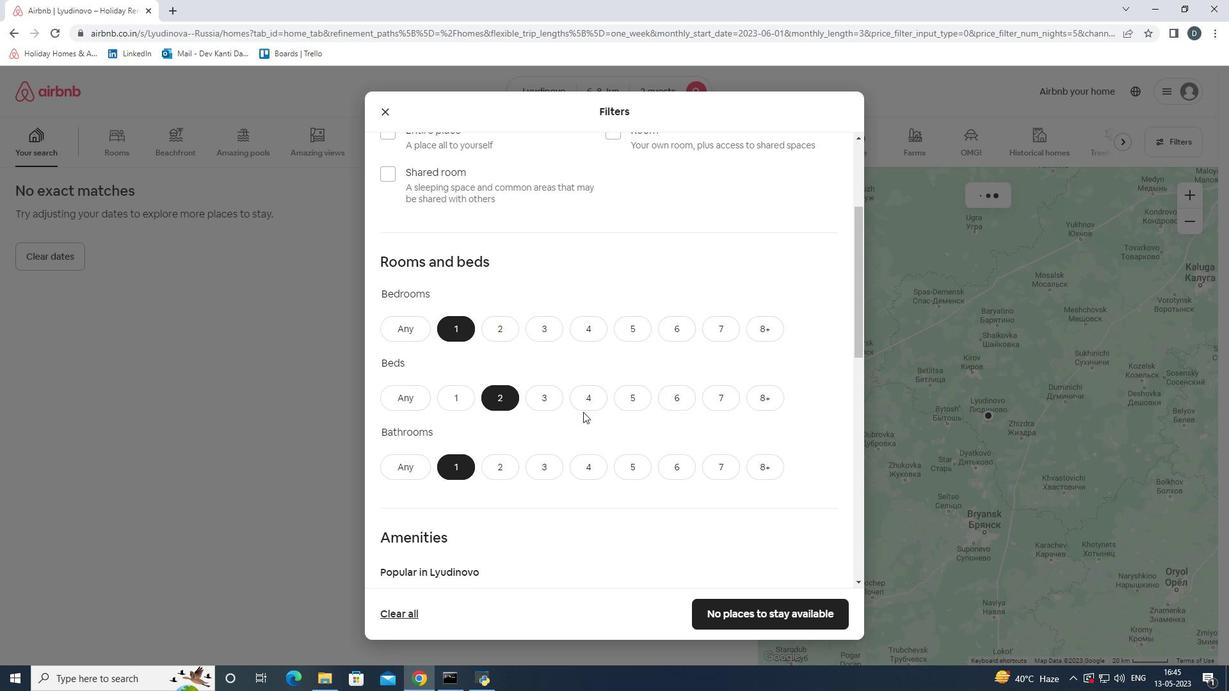 
Action: Mouse scrolled (583, 411) with delta (0, 0)
Screenshot: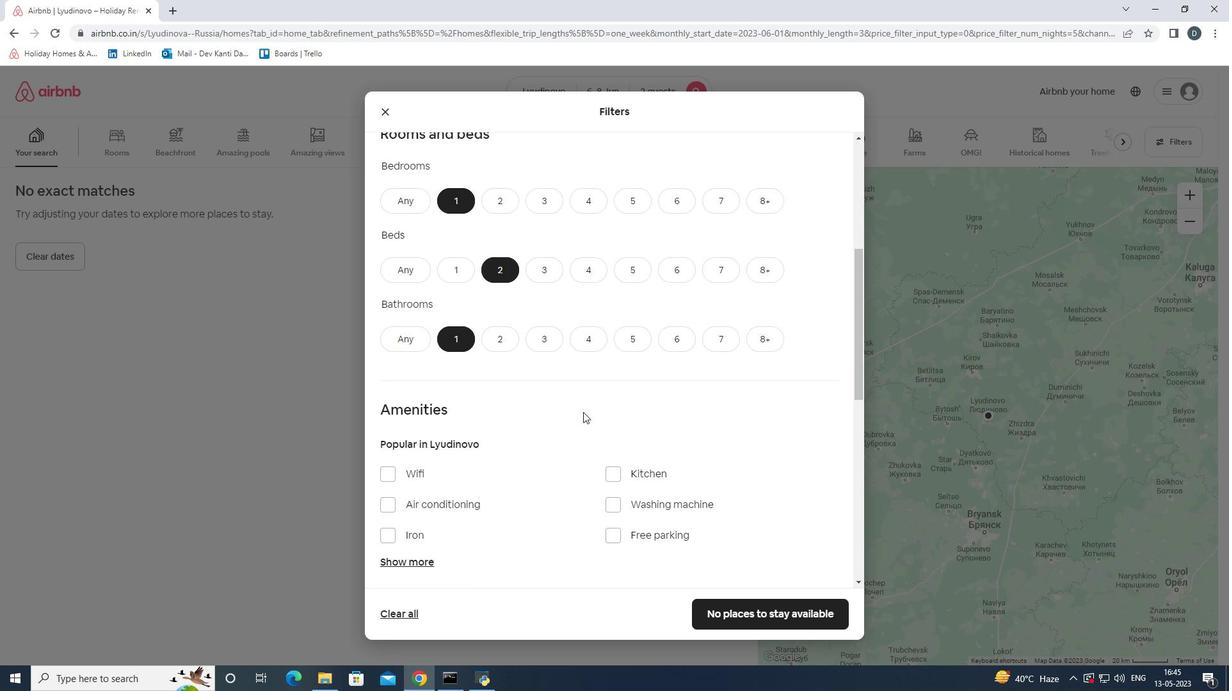 
Action: Mouse scrolled (583, 411) with delta (0, 0)
Screenshot: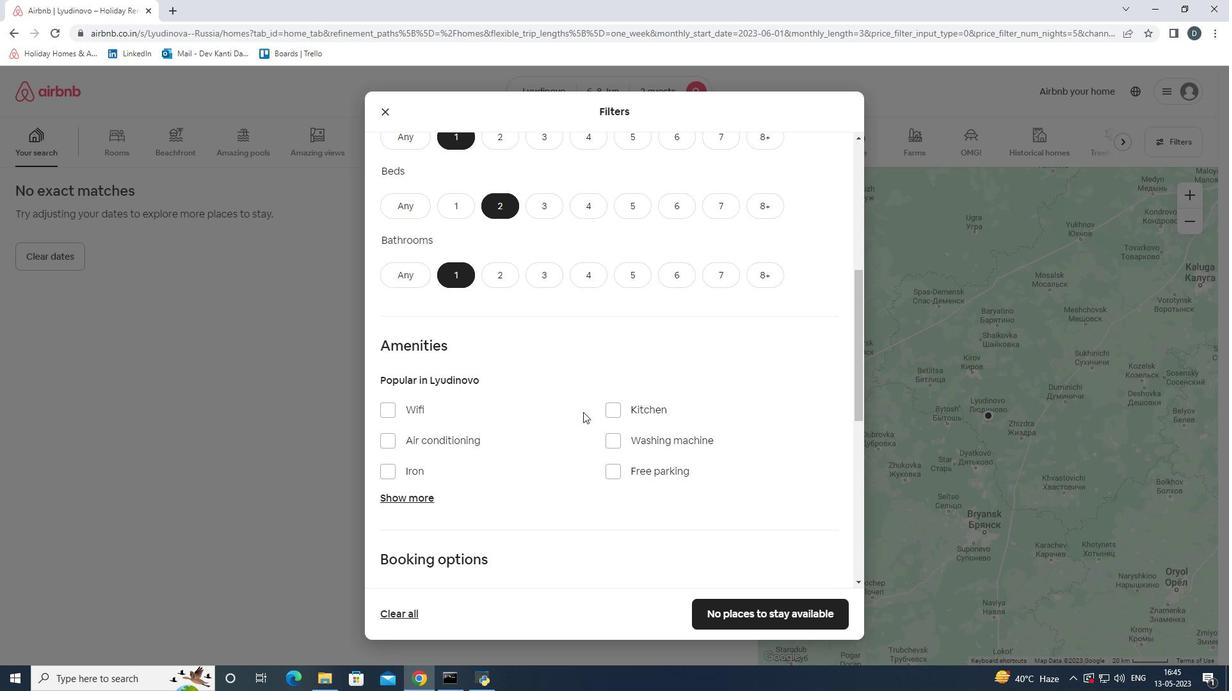 
Action: Mouse scrolled (583, 411) with delta (0, 0)
Screenshot: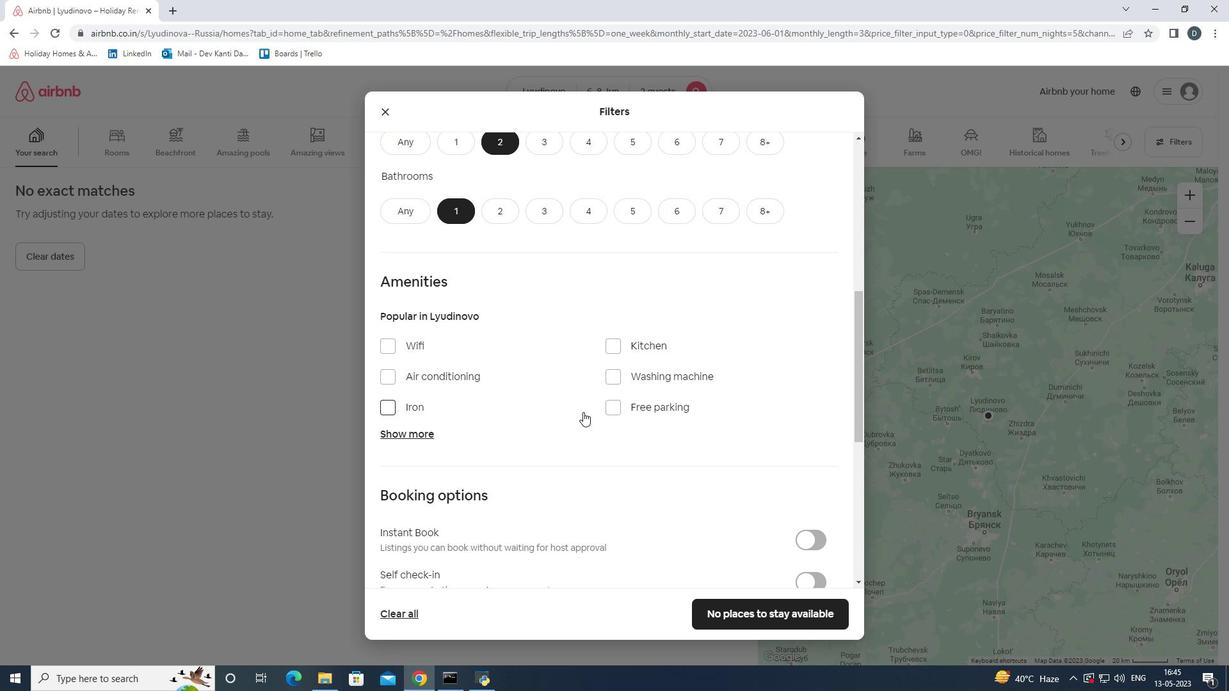 
Action: Mouse moved to (389, 286)
Screenshot: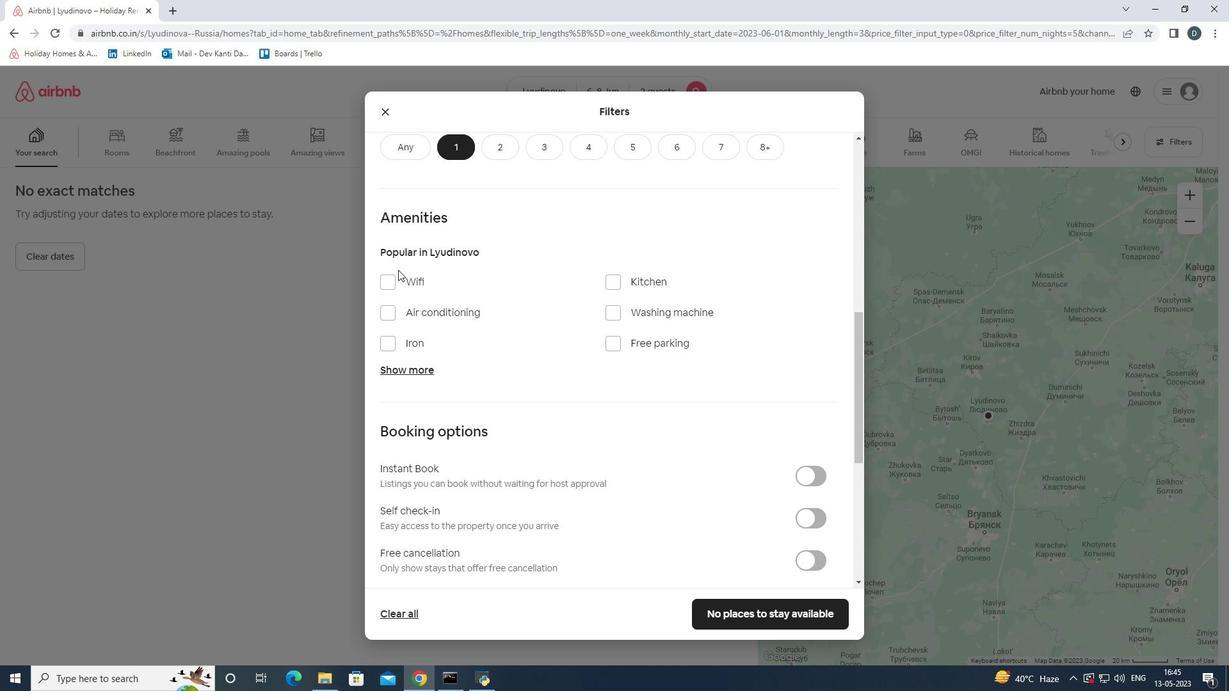 
Action: Mouse pressed left at (389, 286)
Screenshot: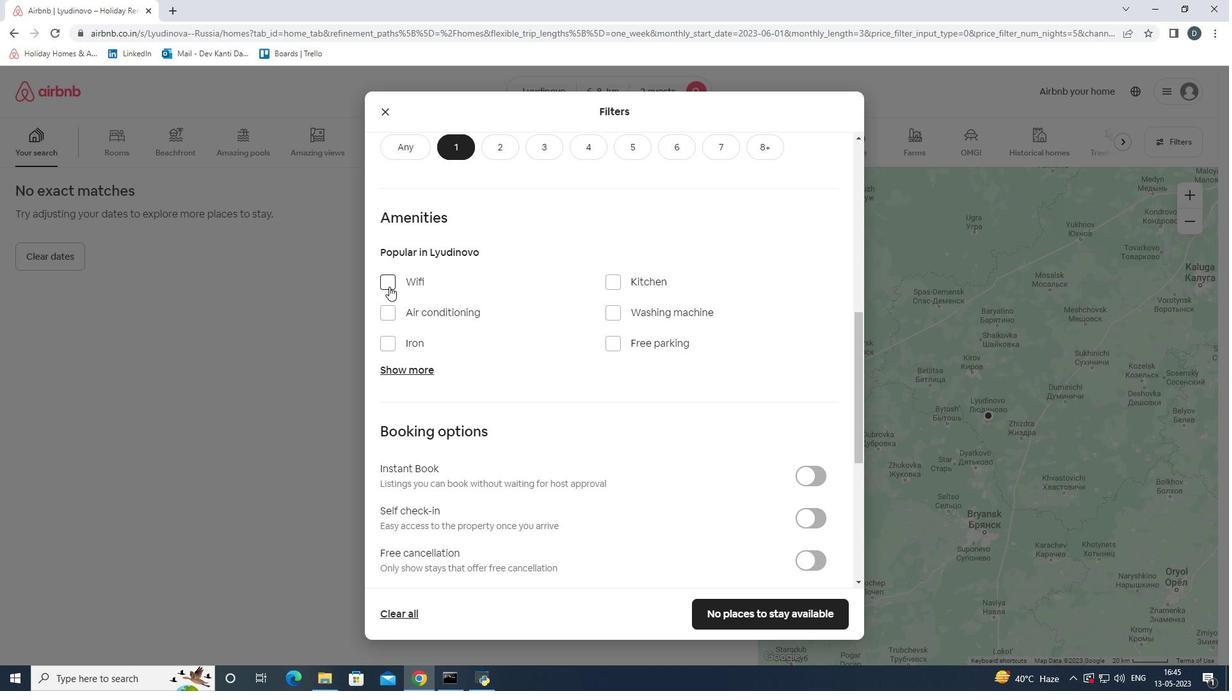 
Action: Mouse moved to (552, 342)
Screenshot: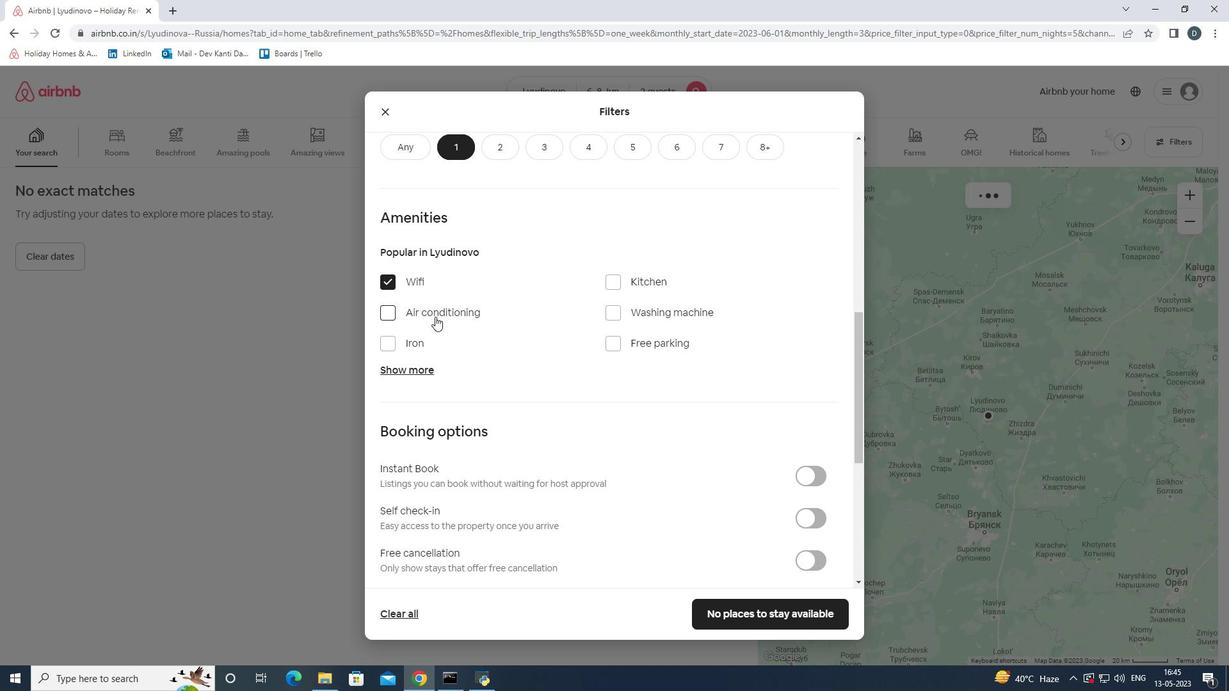 
Action: Mouse scrolled (552, 341) with delta (0, 0)
Screenshot: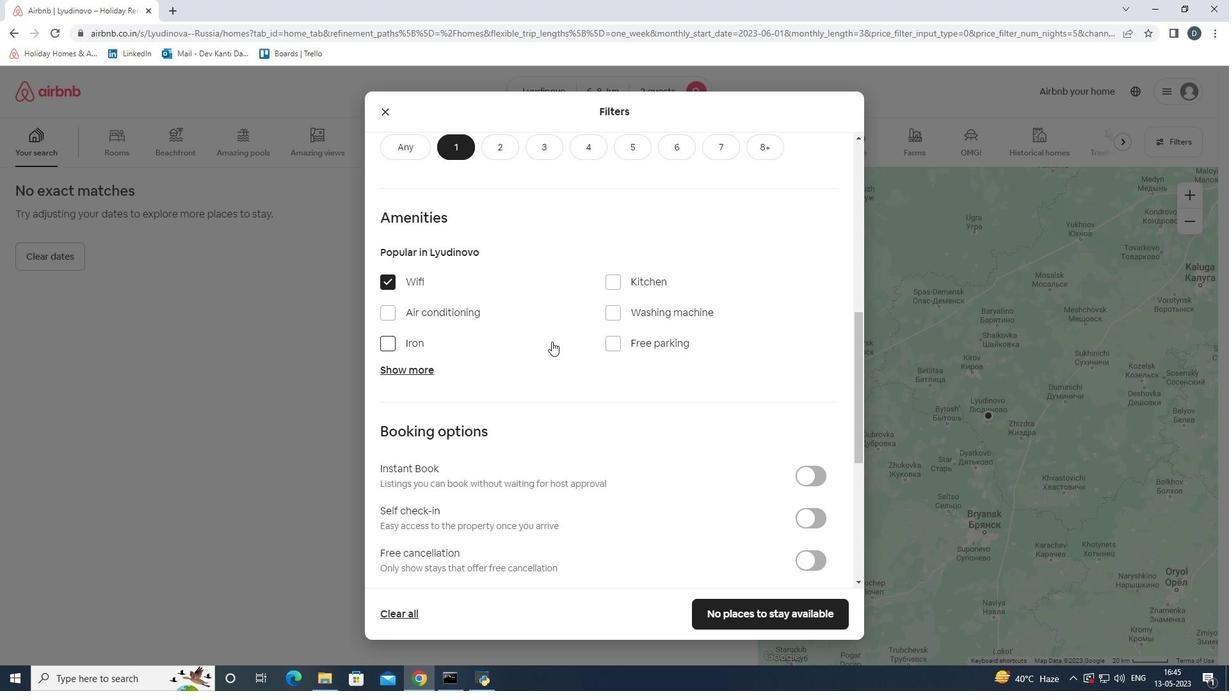 
Action: Mouse moved to (552, 342)
Screenshot: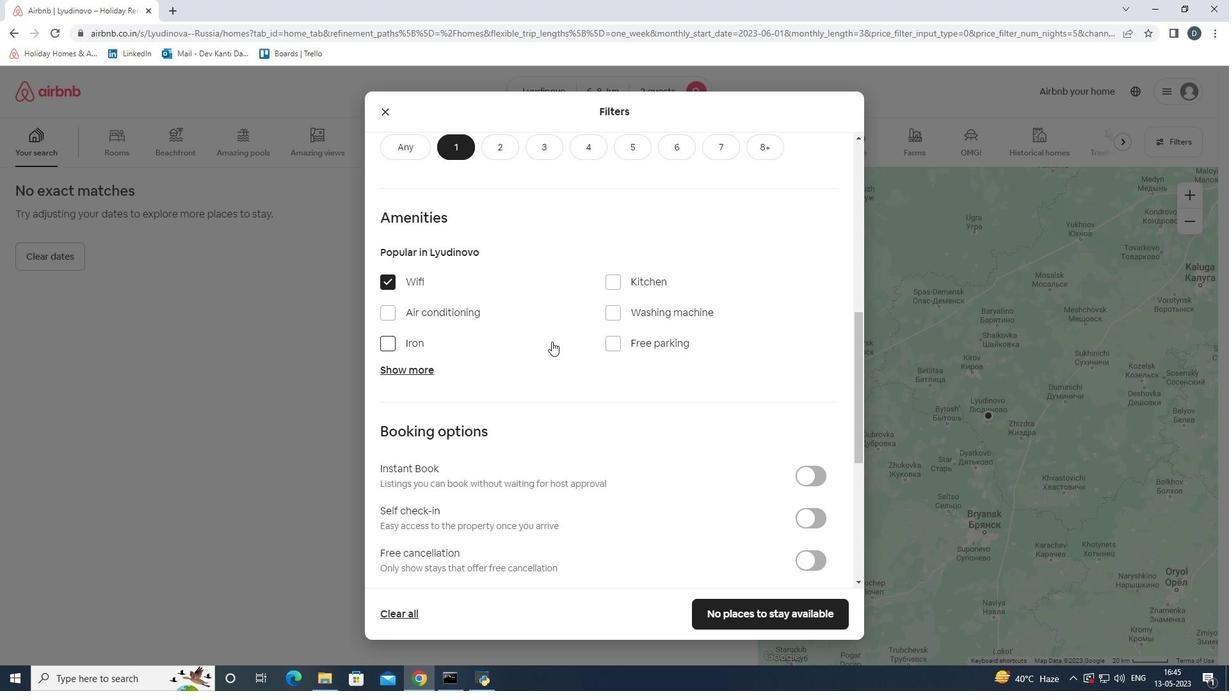 
Action: Mouse scrolled (552, 341) with delta (0, 0)
Screenshot: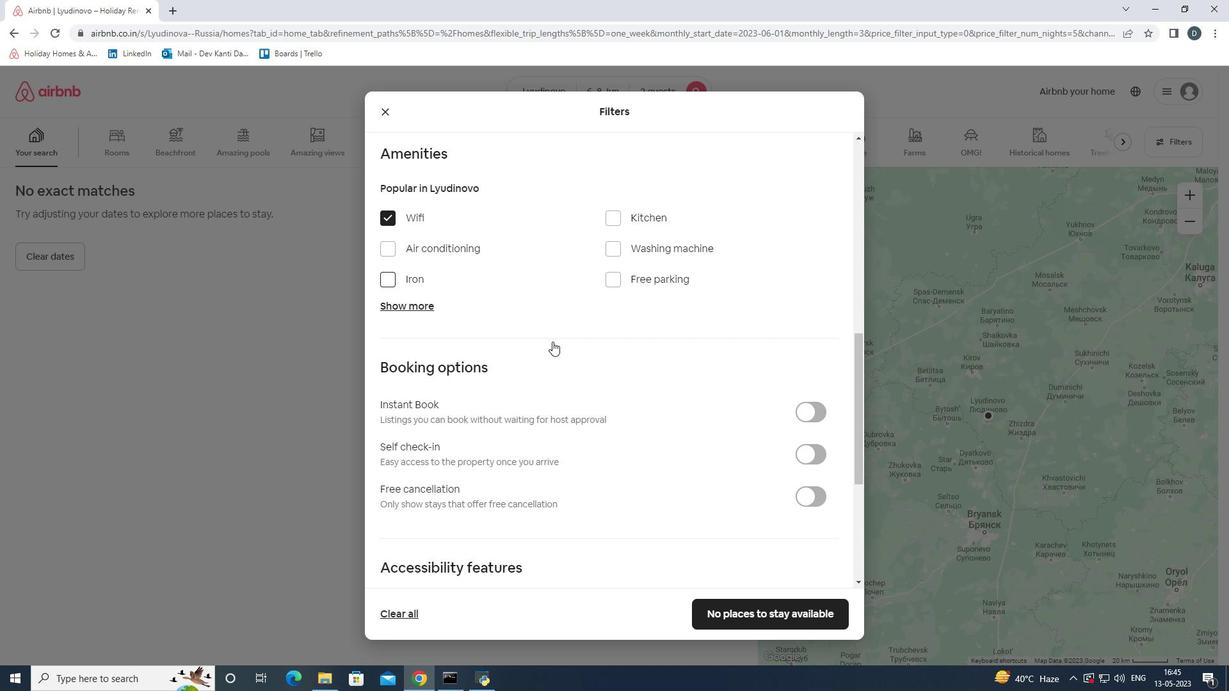 
Action: Mouse moved to (807, 384)
Screenshot: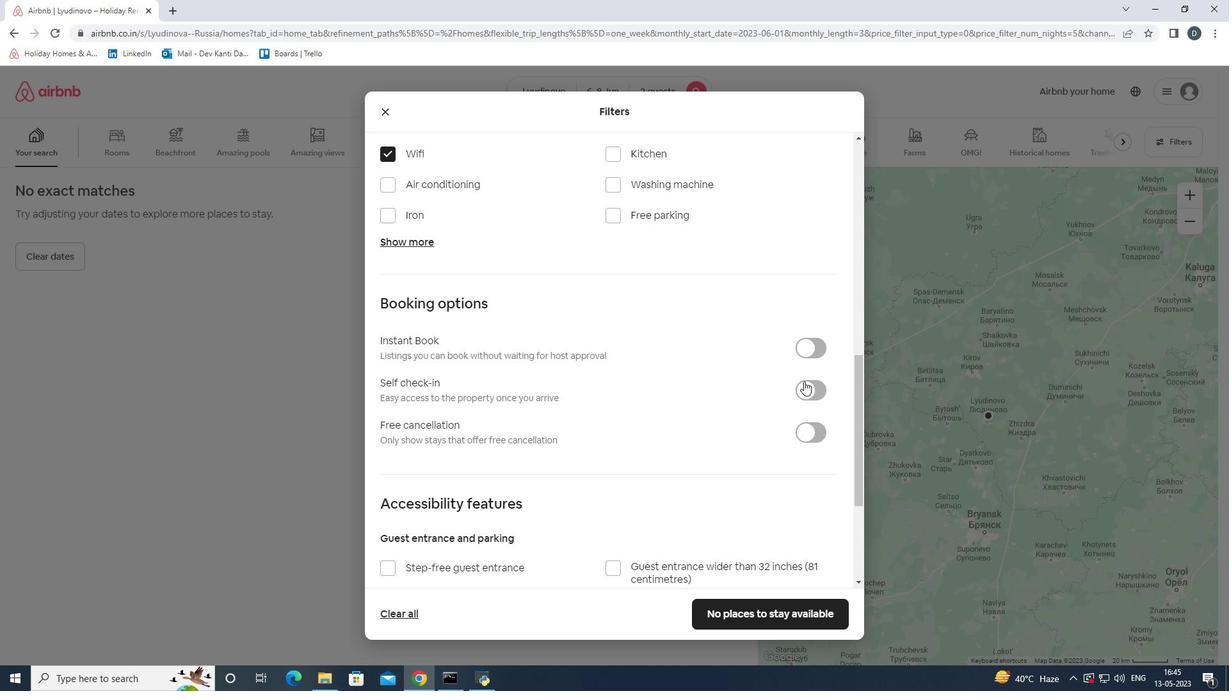 
Action: Mouse pressed left at (807, 384)
Screenshot: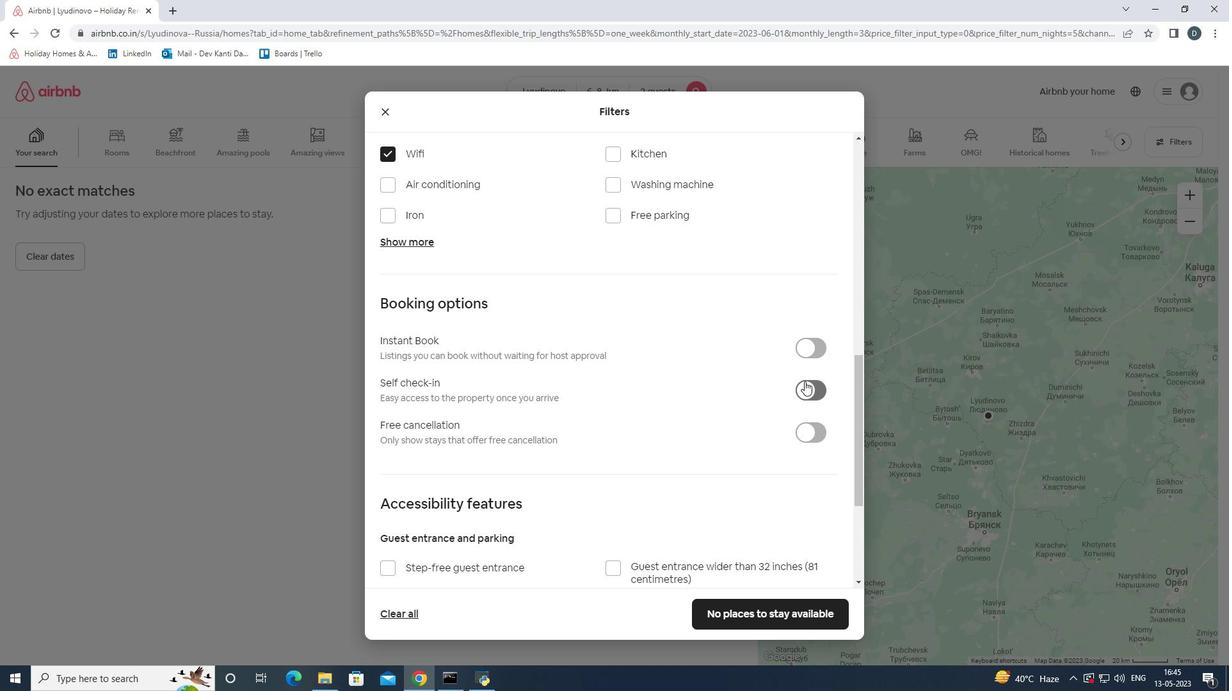 
Action: Mouse moved to (396, 374)
Screenshot: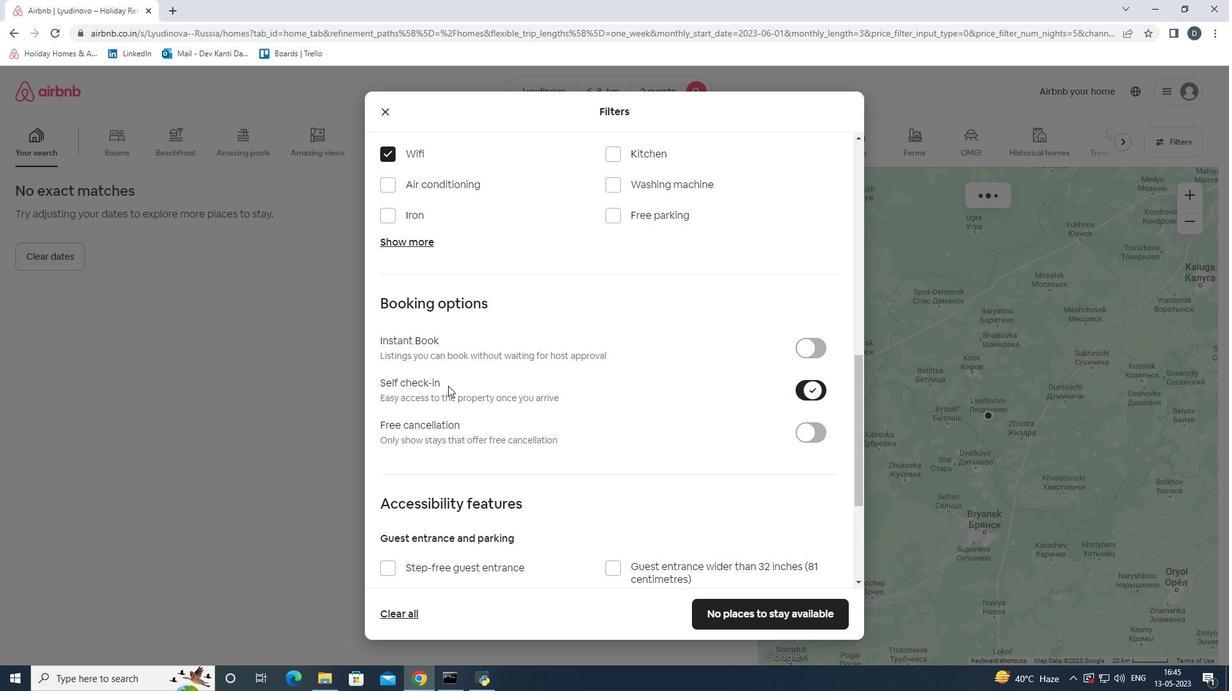 
Action: Mouse scrolled (396, 374) with delta (0, 0)
Screenshot: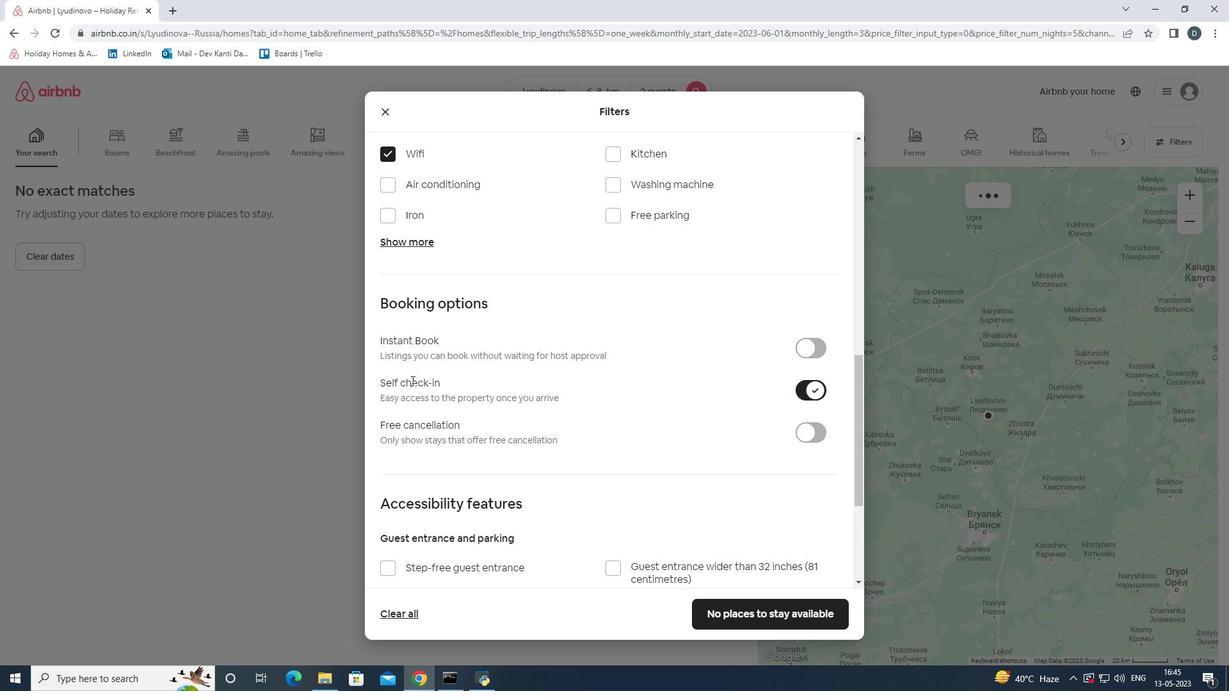 
Action: Mouse moved to (395, 374)
Screenshot: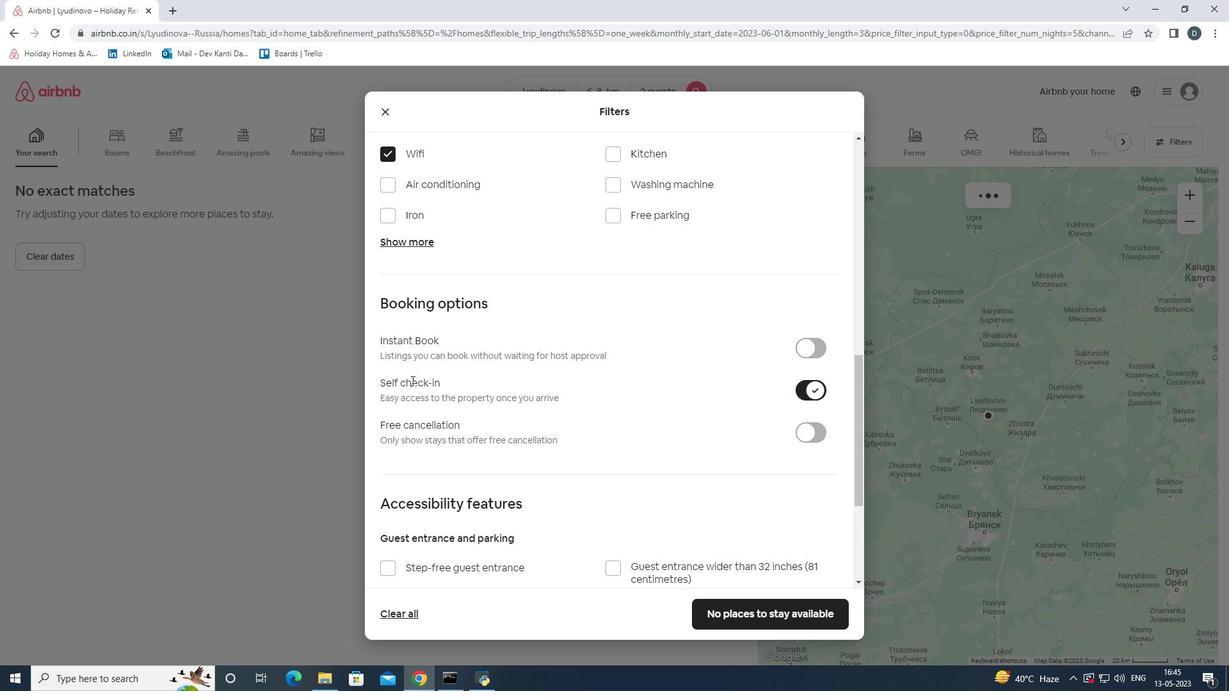 
Action: Mouse scrolled (395, 374) with delta (0, 0)
Screenshot: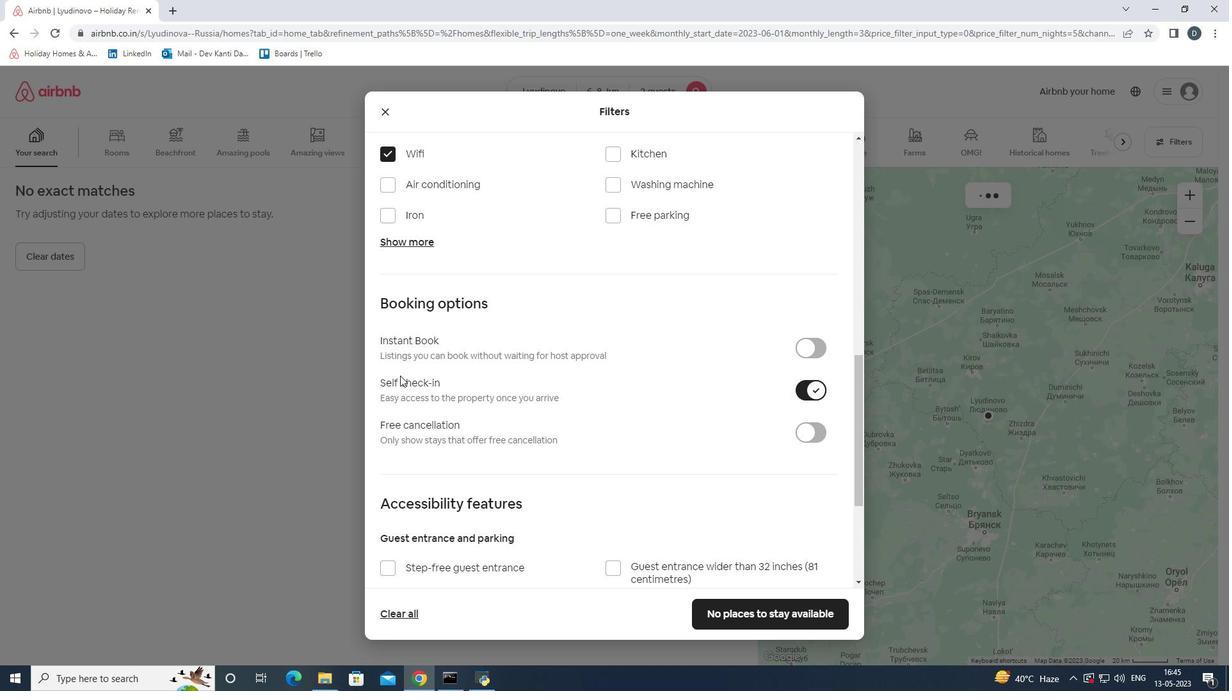 
Action: Mouse moved to (395, 374)
Screenshot: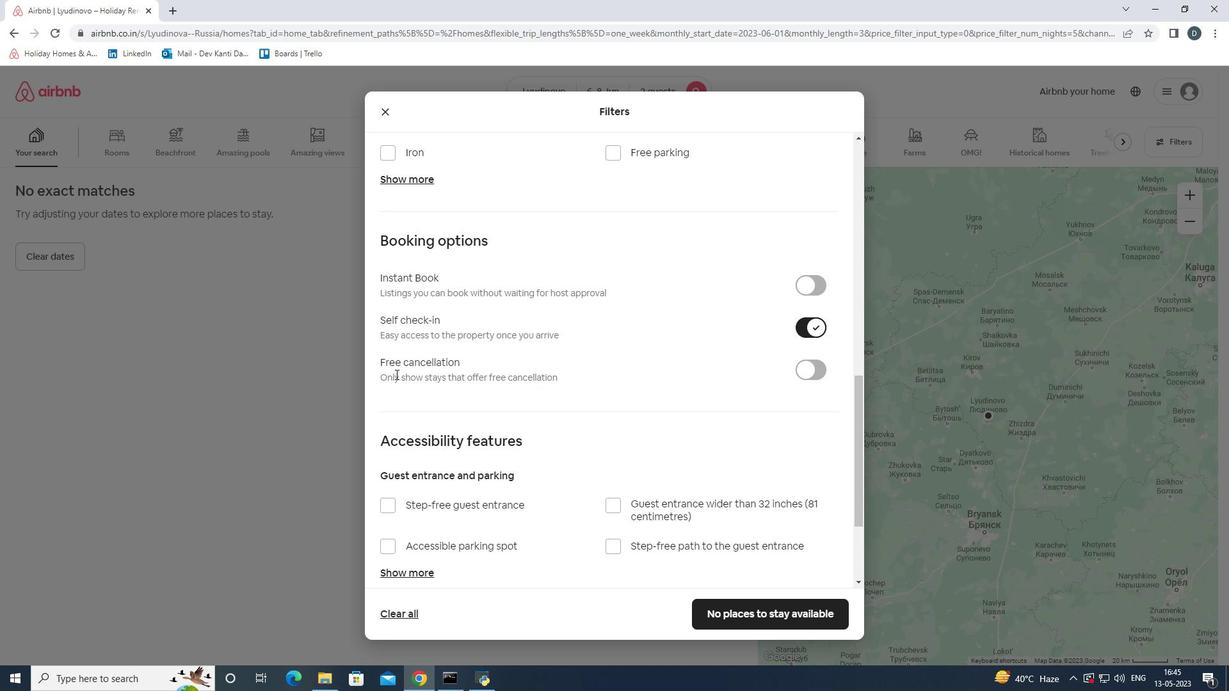 
Action: Mouse scrolled (395, 374) with delta (0, 0)
Screenshot: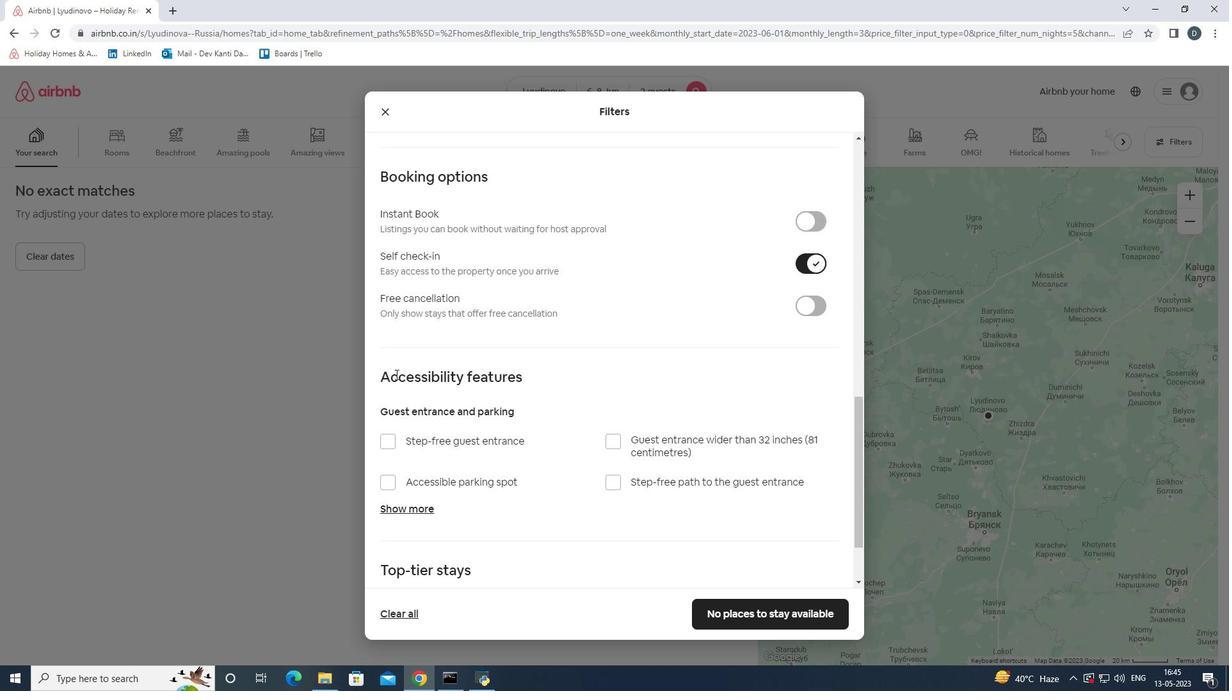 
Action: Mouse scrolled (395, 374) with delta (0, 0)
Screenshot: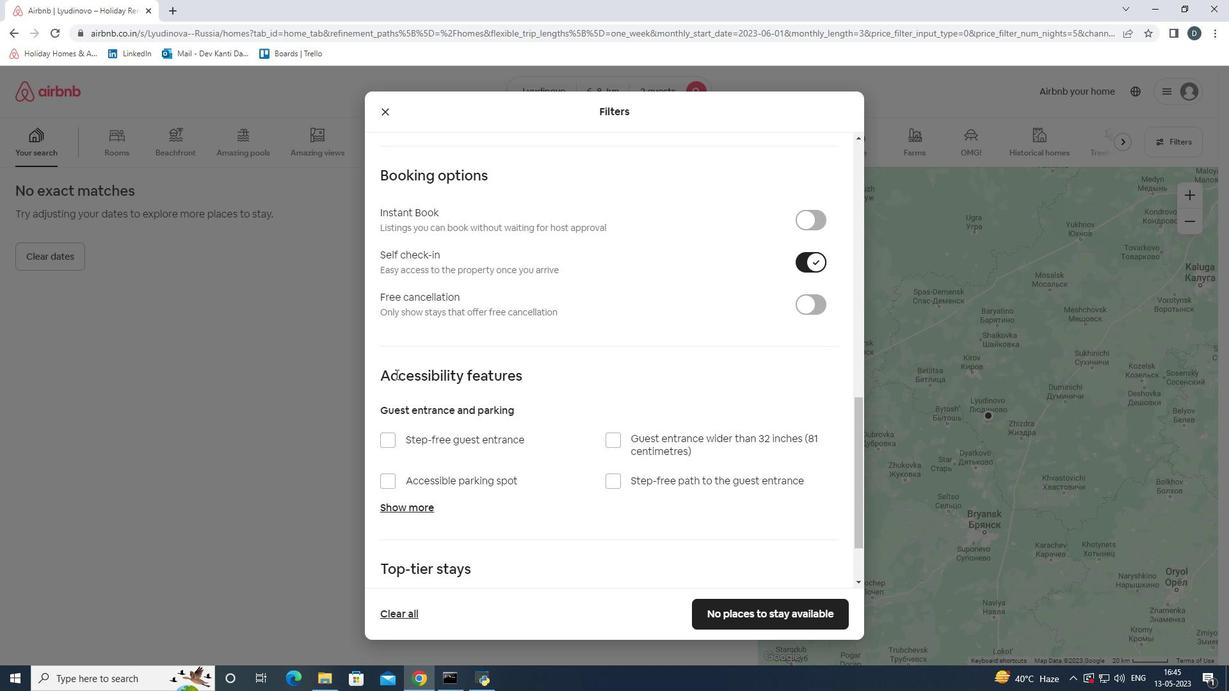 
Action: Mouse scrolled (395, 374) with delta (0, 0)
Screenshot: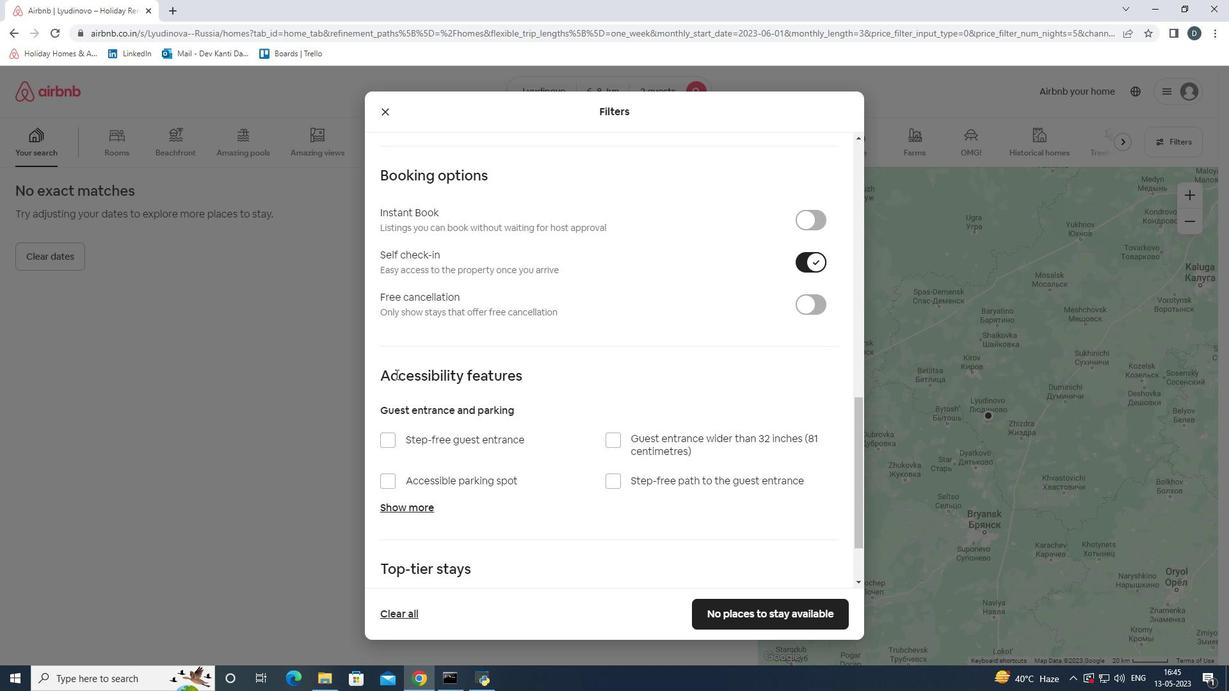
Action: Mouse moved to (416, 420)
Screenshot: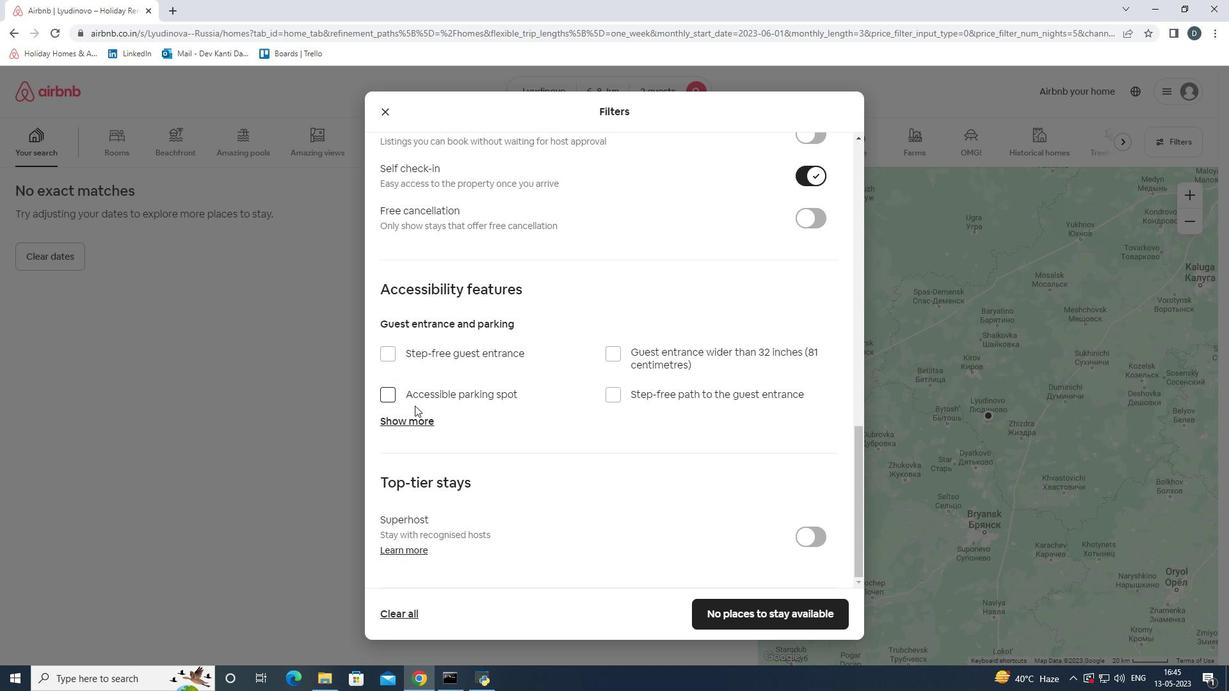 
Action: Mouse scrolled (416, 419) with delta (0, 0)
Screenshot: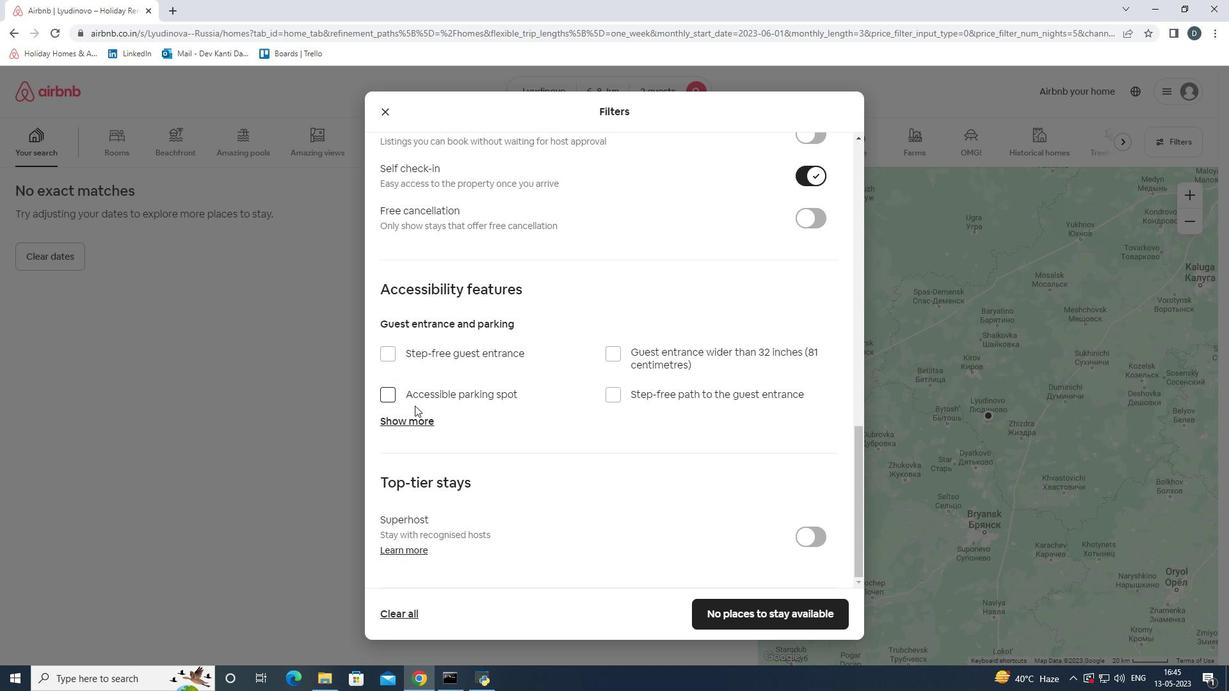 
Action: Mouse moved to (416, 420)
Screenshot: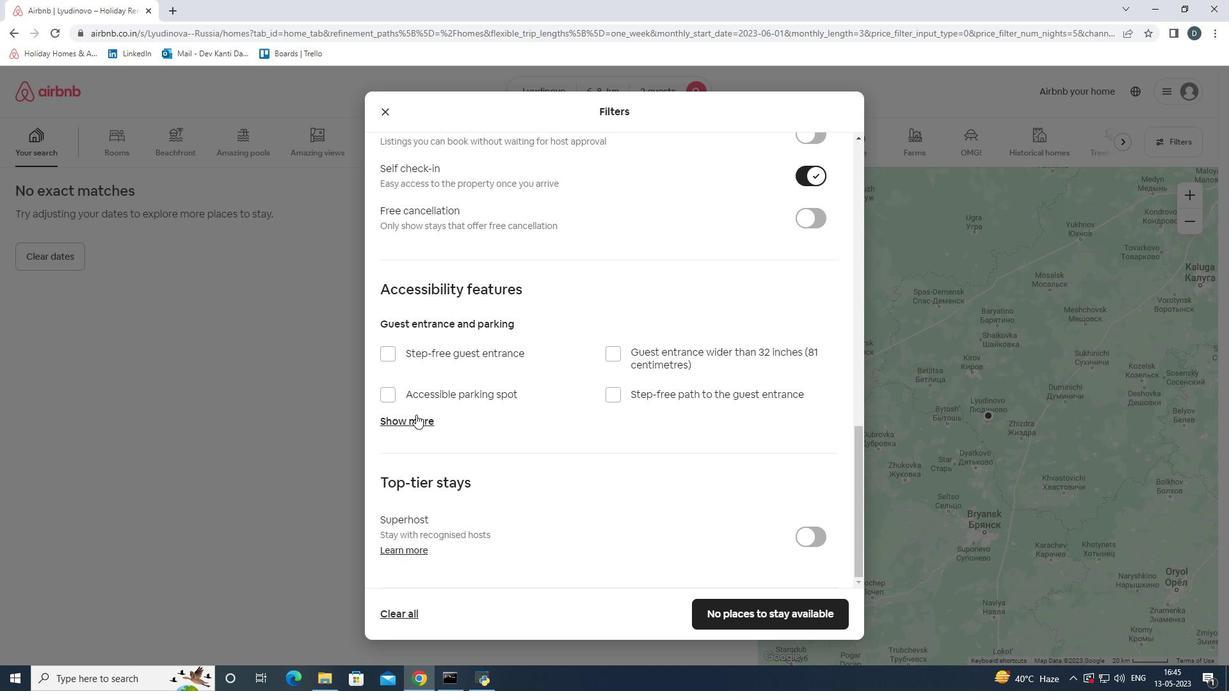 
Action: Mouse scrolled (416, 419) with delta (0, 0)
Screenshot: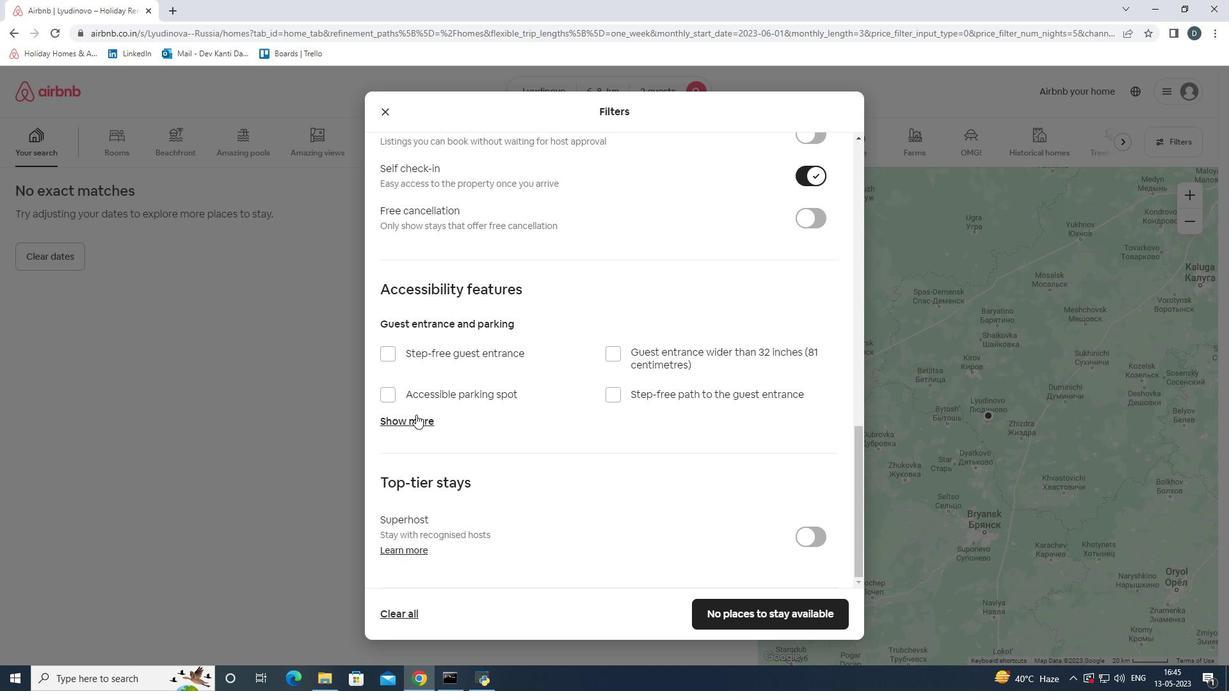
Action: Mouse scrolled (416, 419) with delta (0, 0)
Screenshot: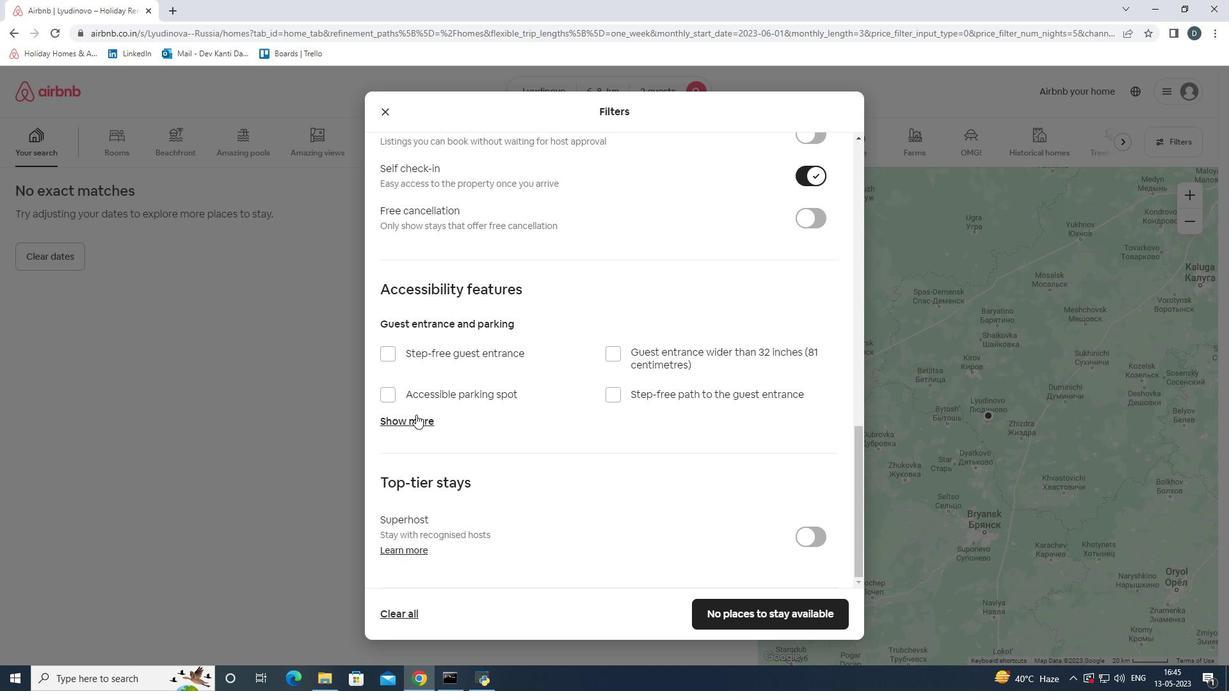 
Action: Mouse moved to (725, 612)
Screenshot: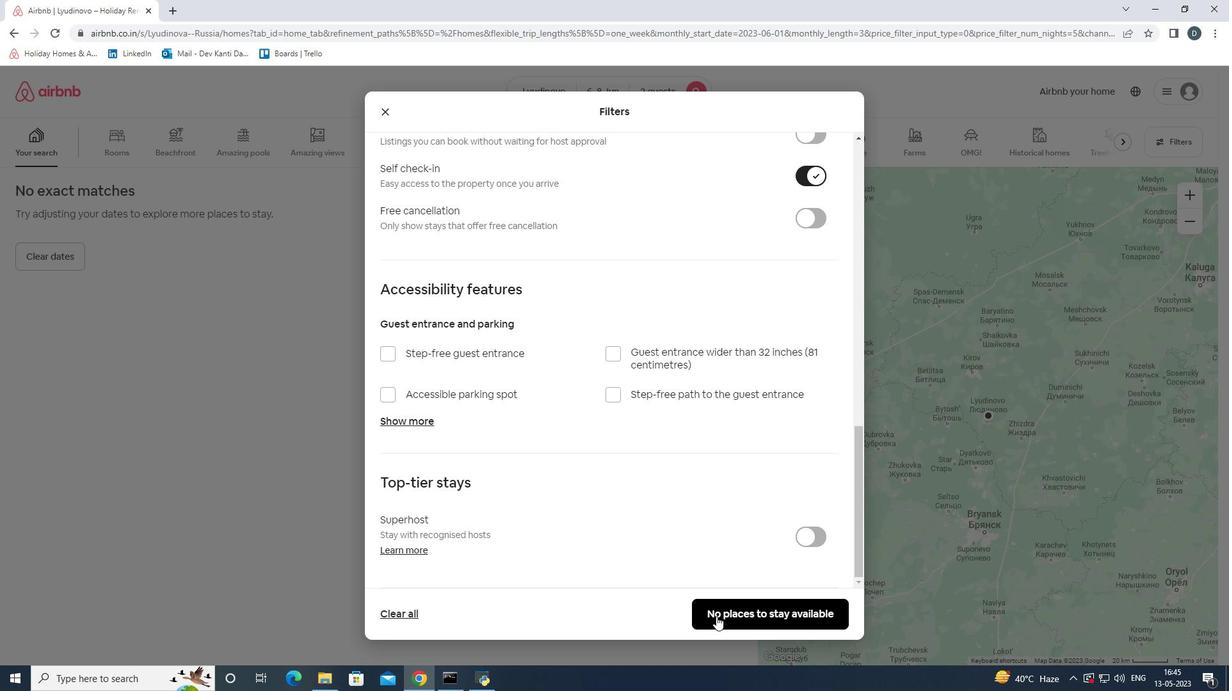 
Action: Mouse pressed left at (725, 612)
Screenshot: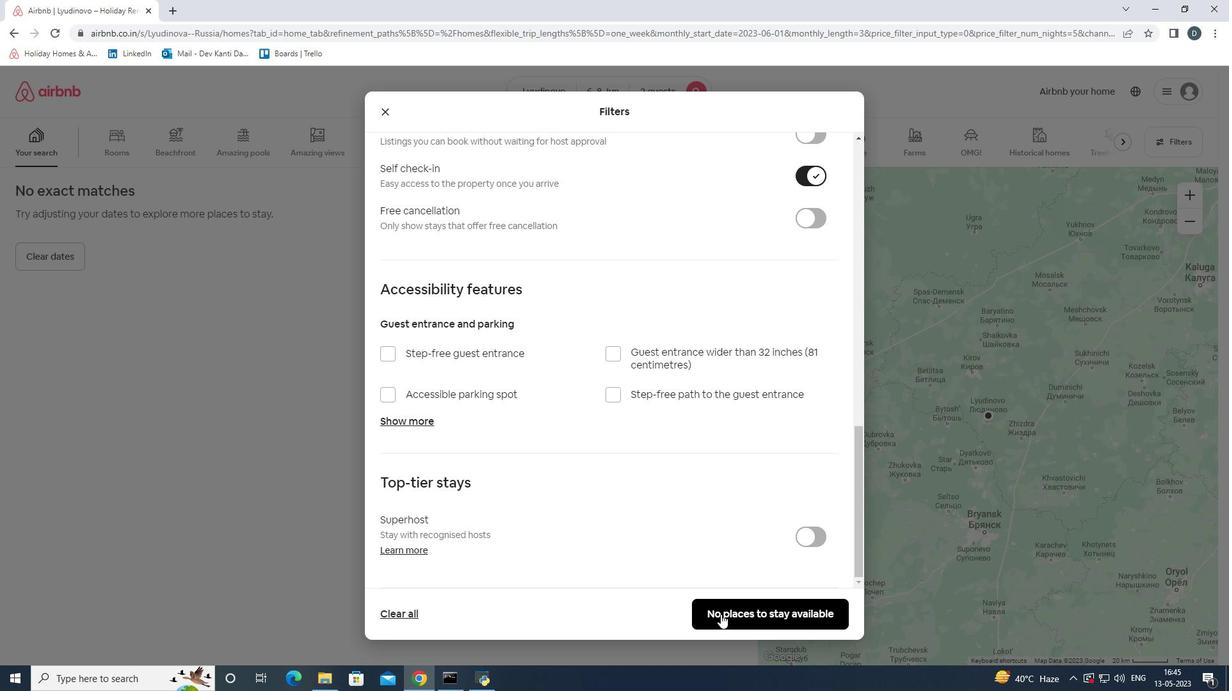 
